 Task: Open Card Card0000000199 in Board Board0000000050 in Workspace WS0000000017 in Trello. Add Member carxxstreet791@gmail.com to Card Card0000000199 in Board Board0000000050 in Workspace WS0000000017 in Trello. Add Orange Label titled Label0000000199 to Card Card0000000199 in Board Board0000000050 in Workspace WS0000000017 in Trello. Add Checklist CL0000000199 to Card Card0000000199 in Board Board0000000050 in Workspace WS0000000017 in Trello. Add Dates with Start Date as Oct 01 2023 and Due Date as Oct 31 2023 to Card Card0000000199 in Board Board0000000050 in Workspace WS0000000017 in Trello
Action: Mouse moved to (383, 534)
Screenshot: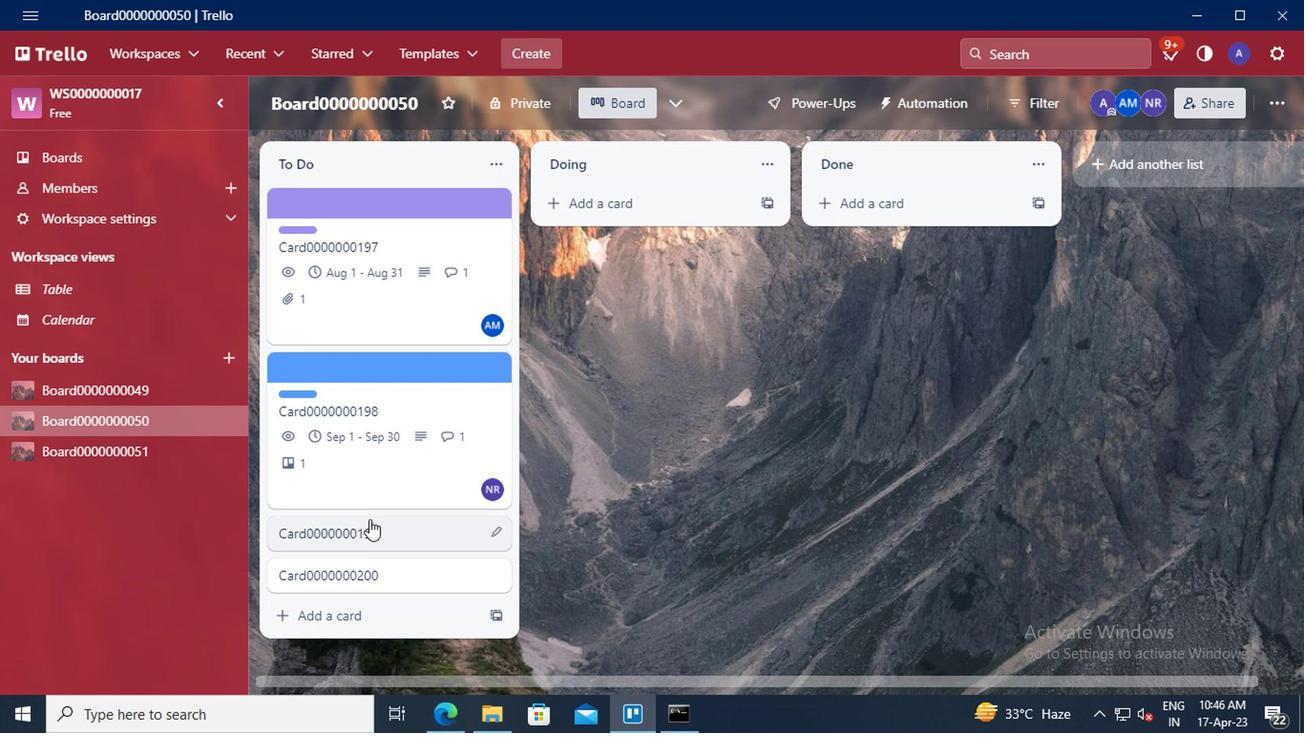 
Action: Mouse pressed left at (383, 534)
Screenshot: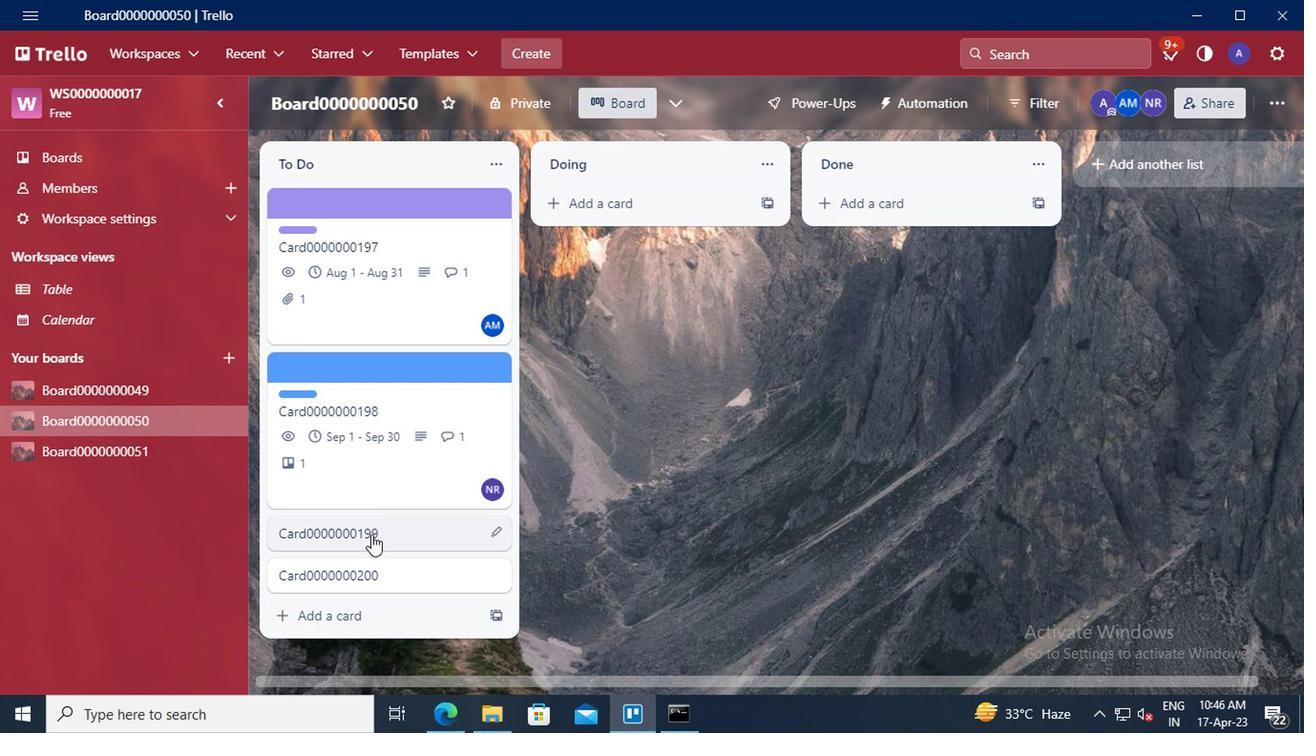 
Action: Mouse moved to (881, 255)
Screenshot: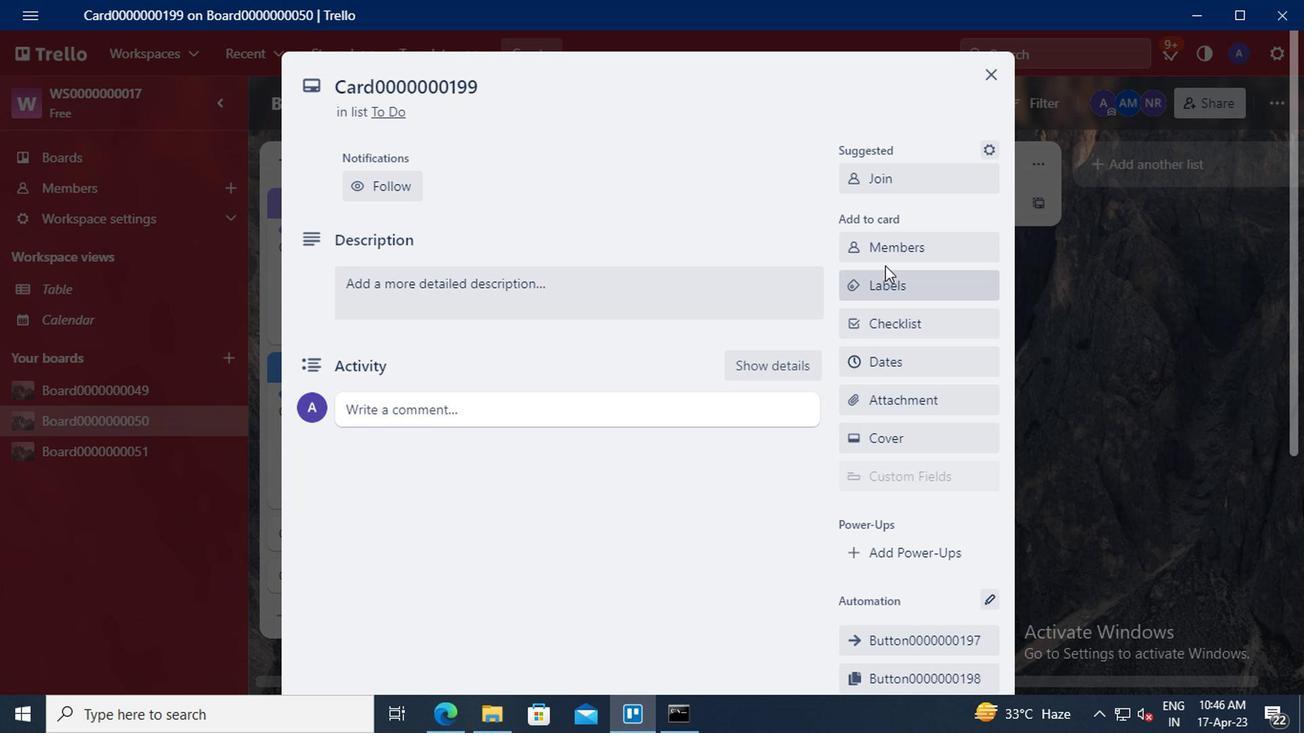 
Action: Mouse pressed left at (881, 255)
Screenshot: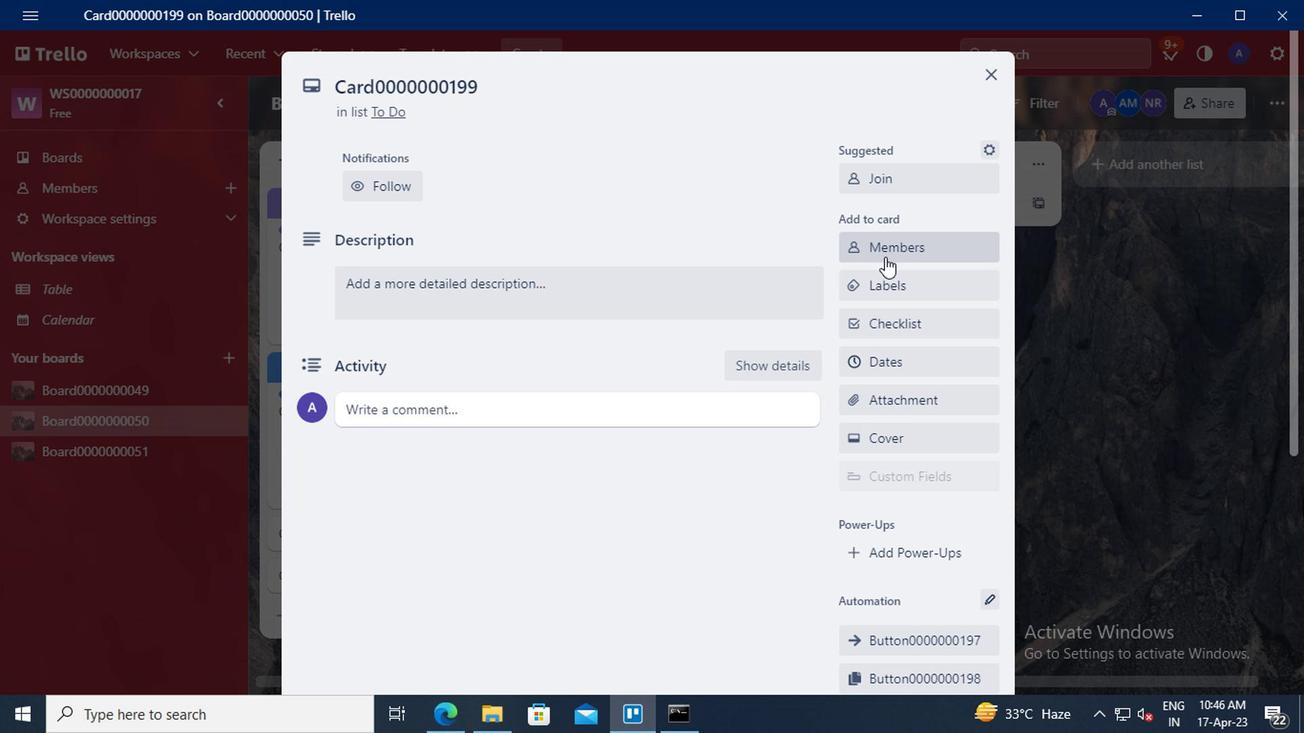
Action: Mouse moved to (899, 328)
Screenshot: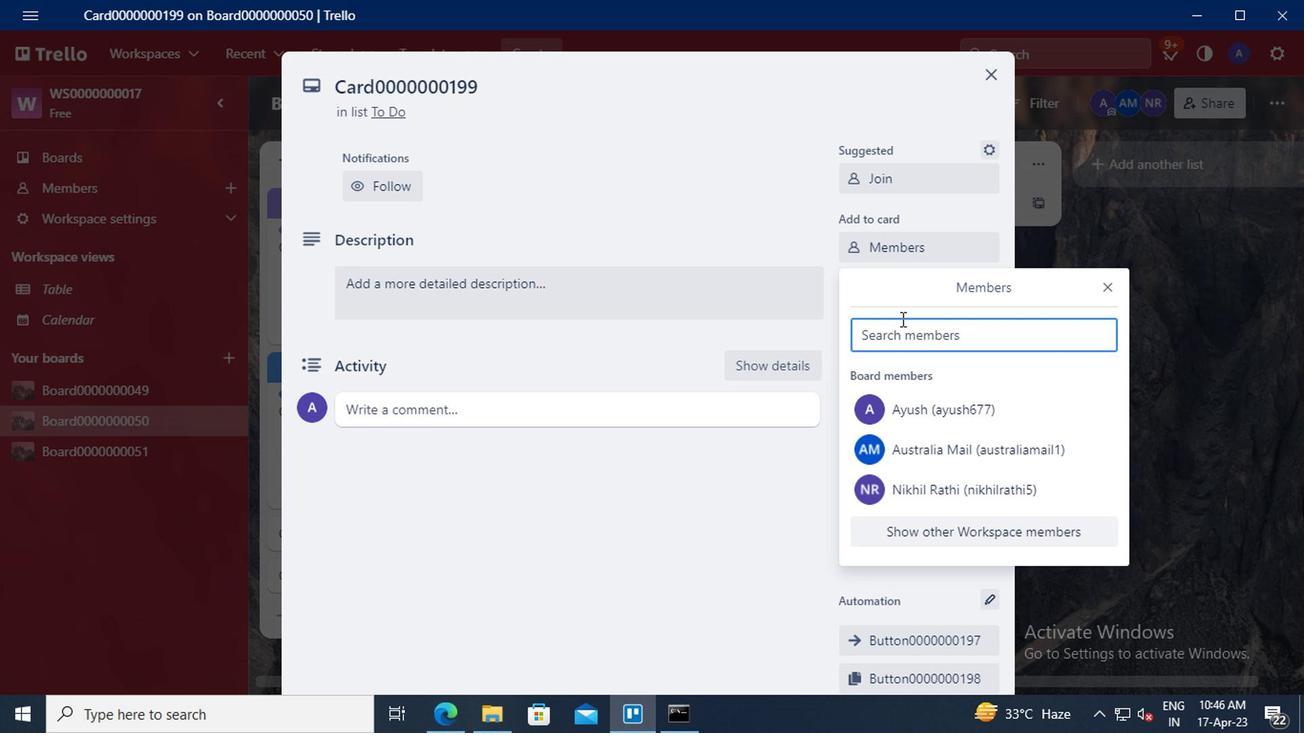 
Action: Mouse pressed left at (899, 328)
Screenshot: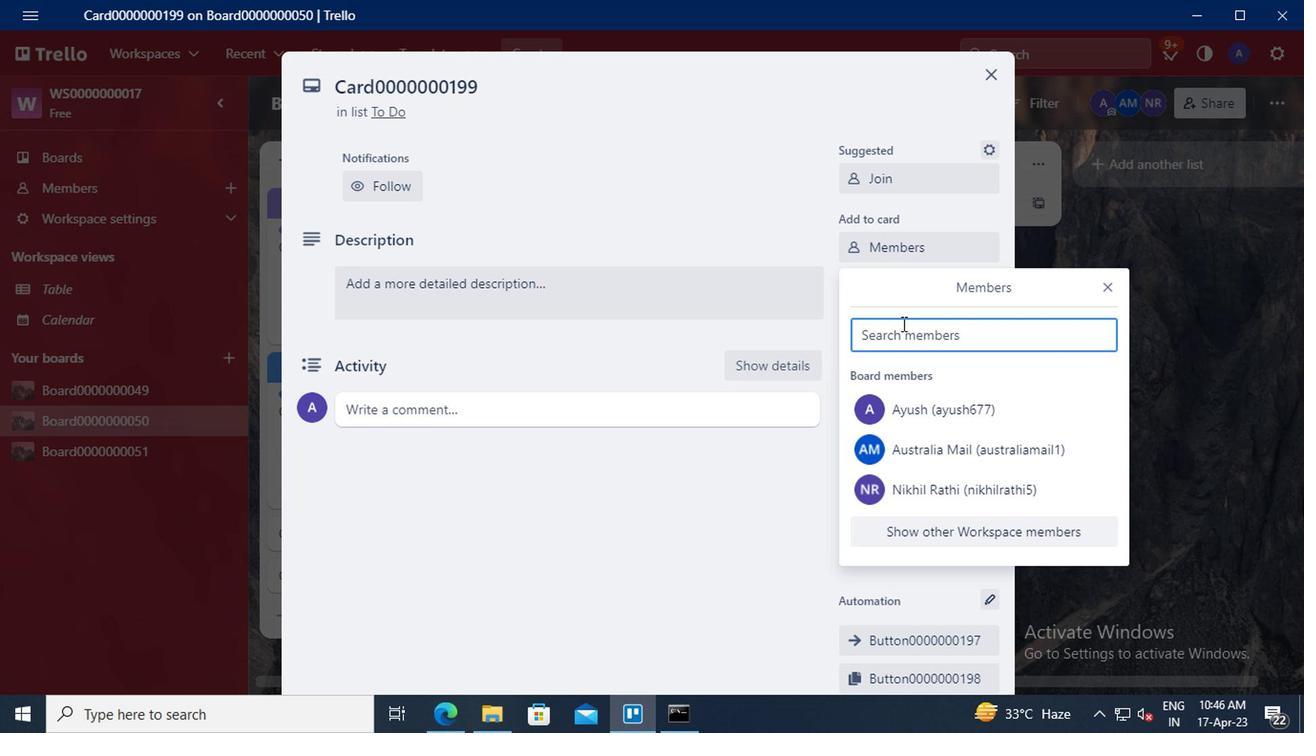 
Action: Key pressed <Key.shift>CARXX
Screenshot: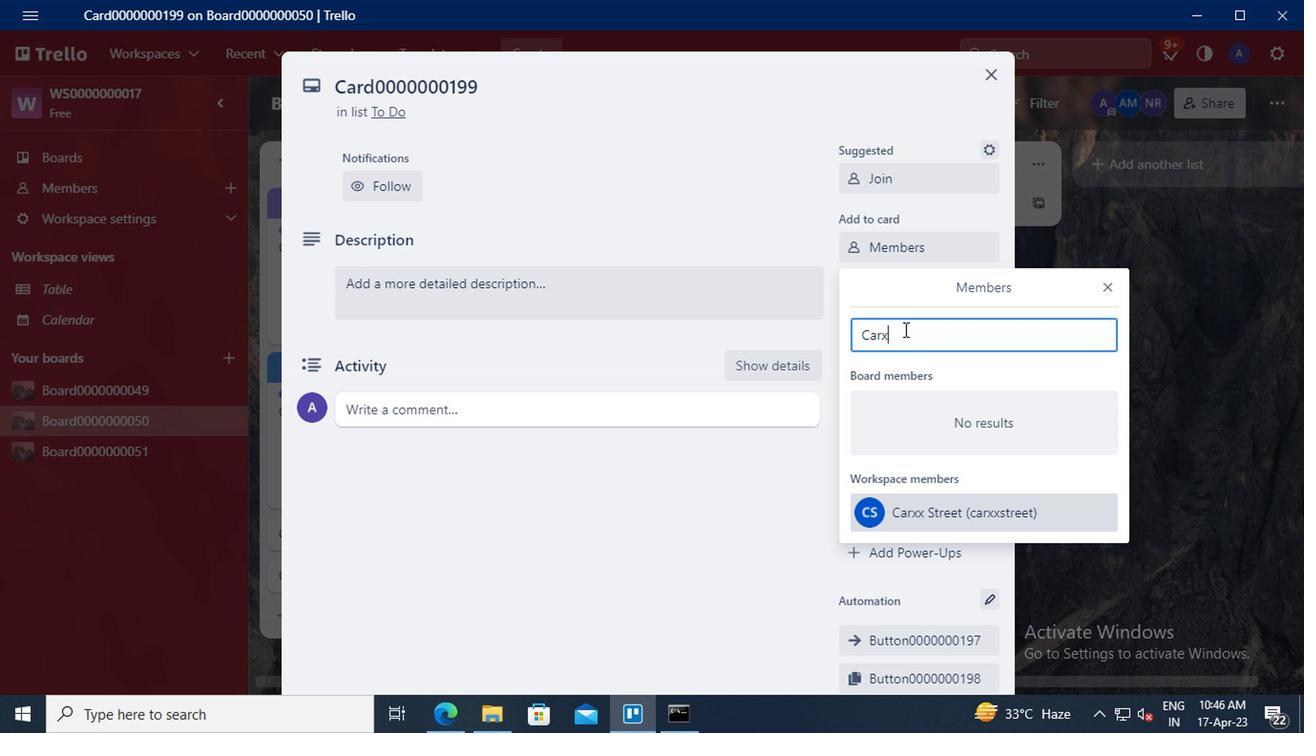 
Action: Mouse moved to (889, 505)
Screenshot: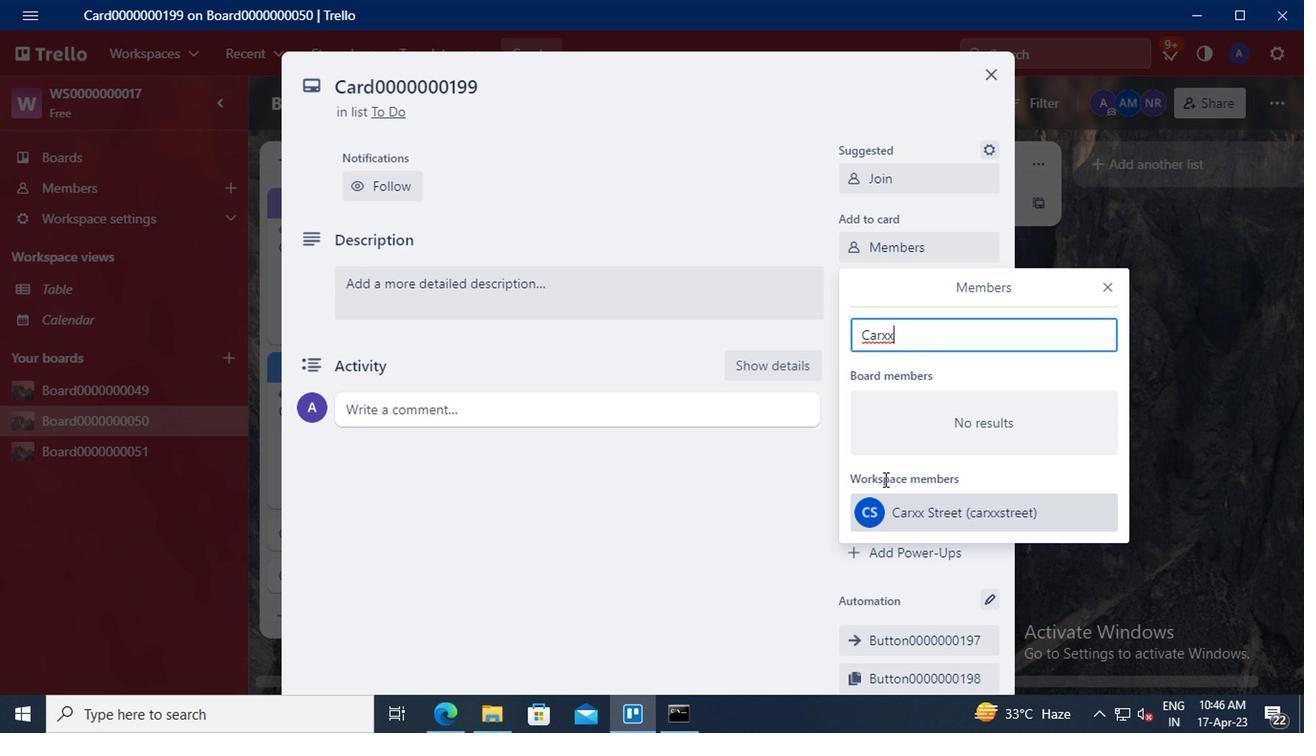 
Action: Mouse pressed left at (889, 505)
Screenshot: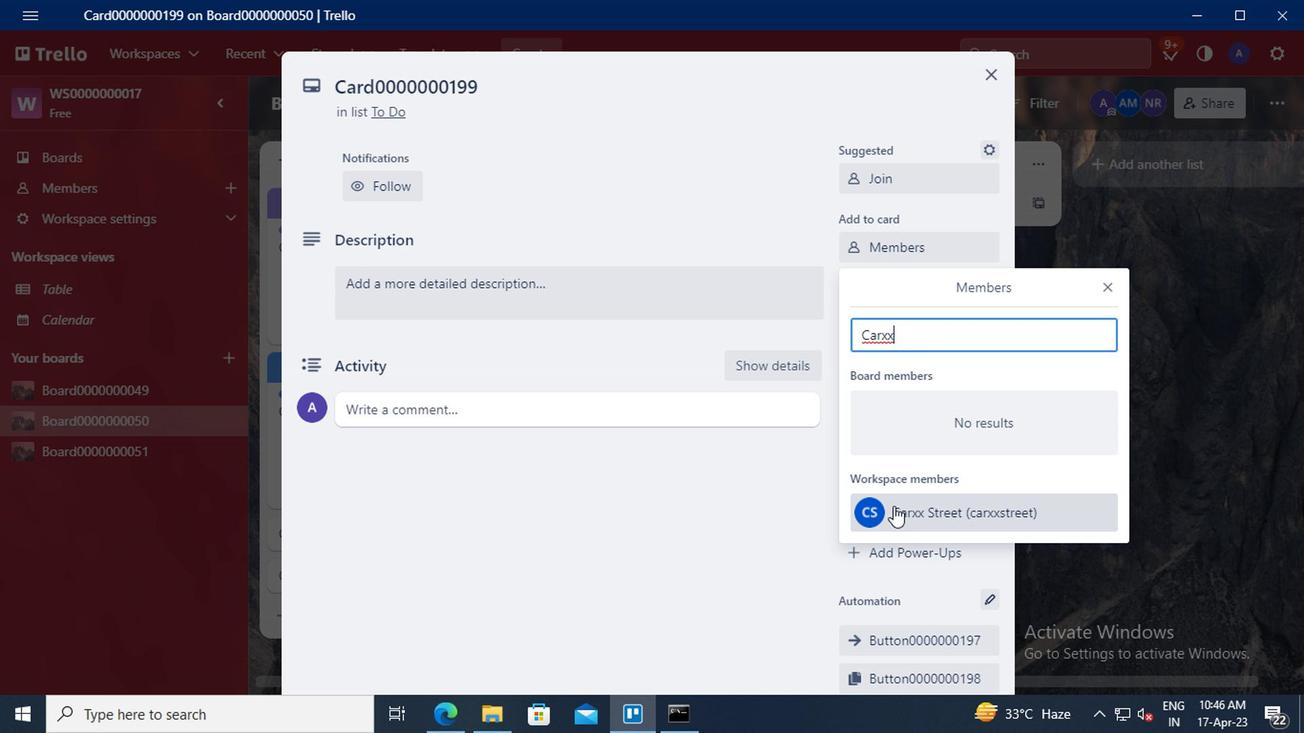 
Action: Mouse moved to (1097, 285)
Screenshot: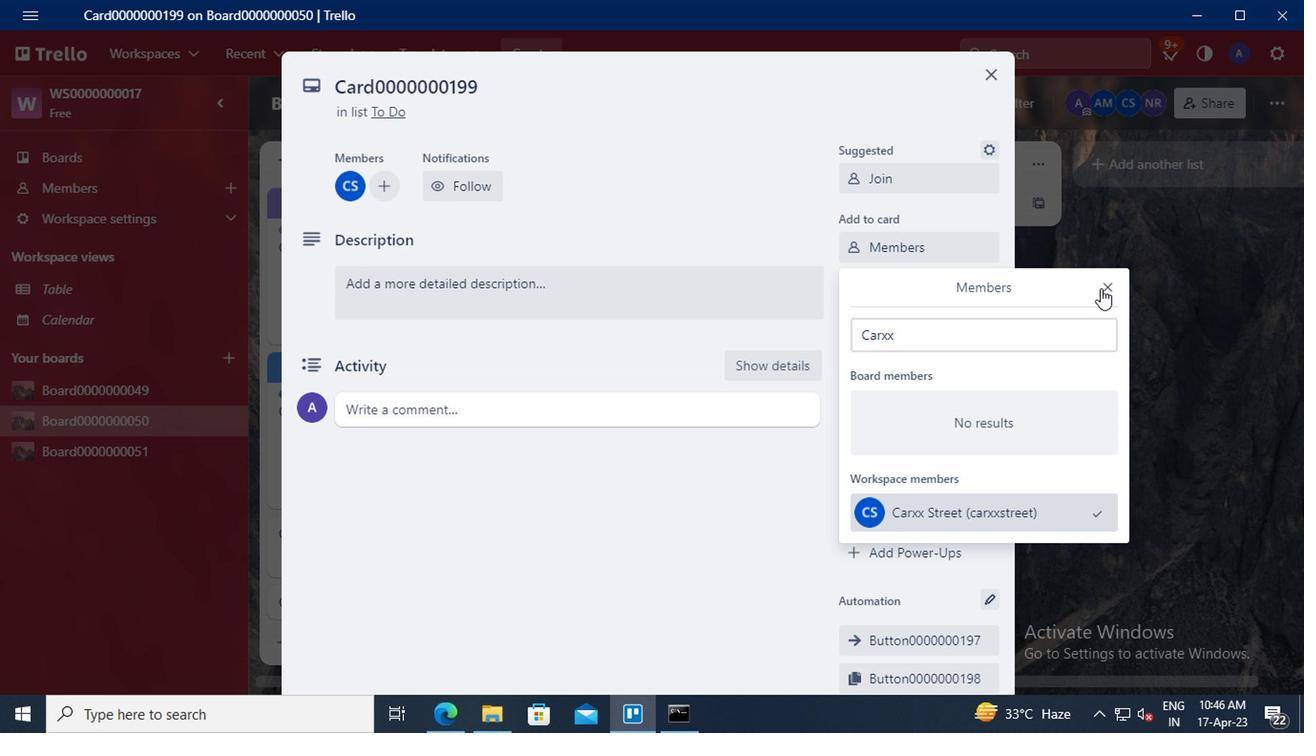 
Action: Mouse pressed left at (1097, 285)
Screenshot: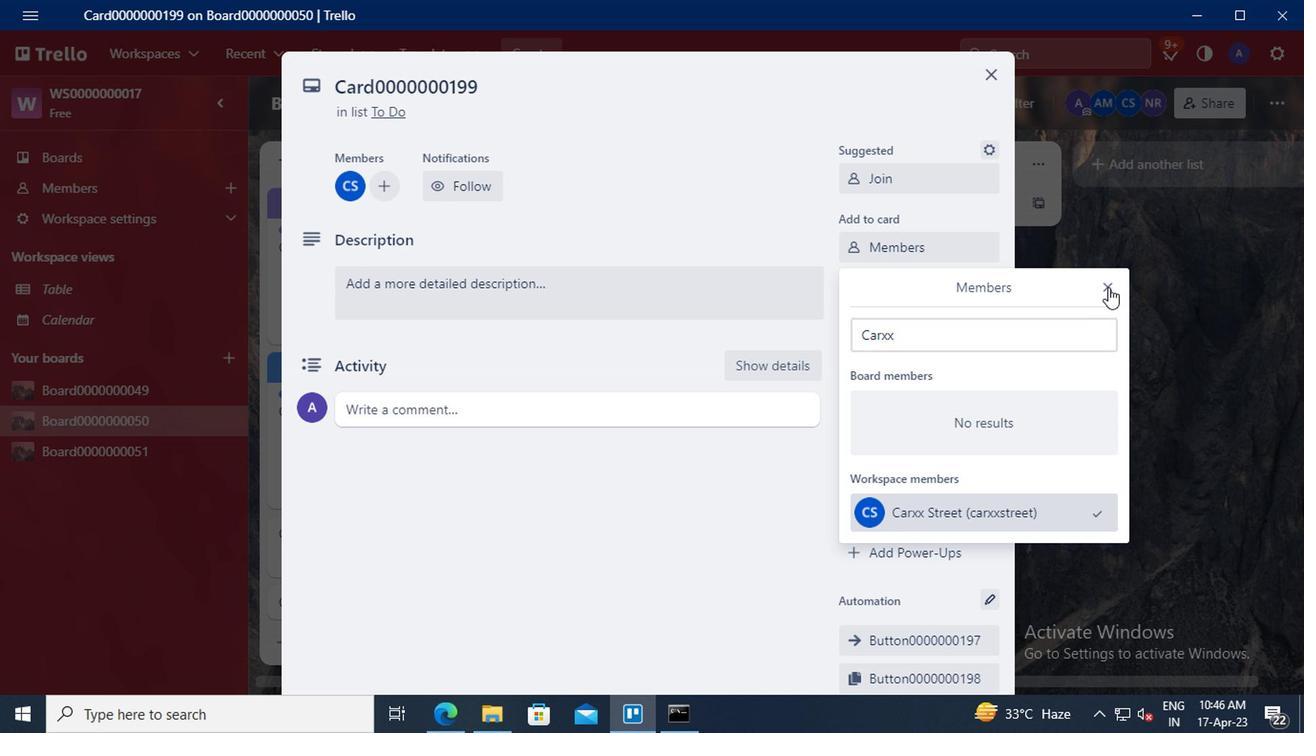 
Action: Mouse moved to (906, 290)
Screenshot: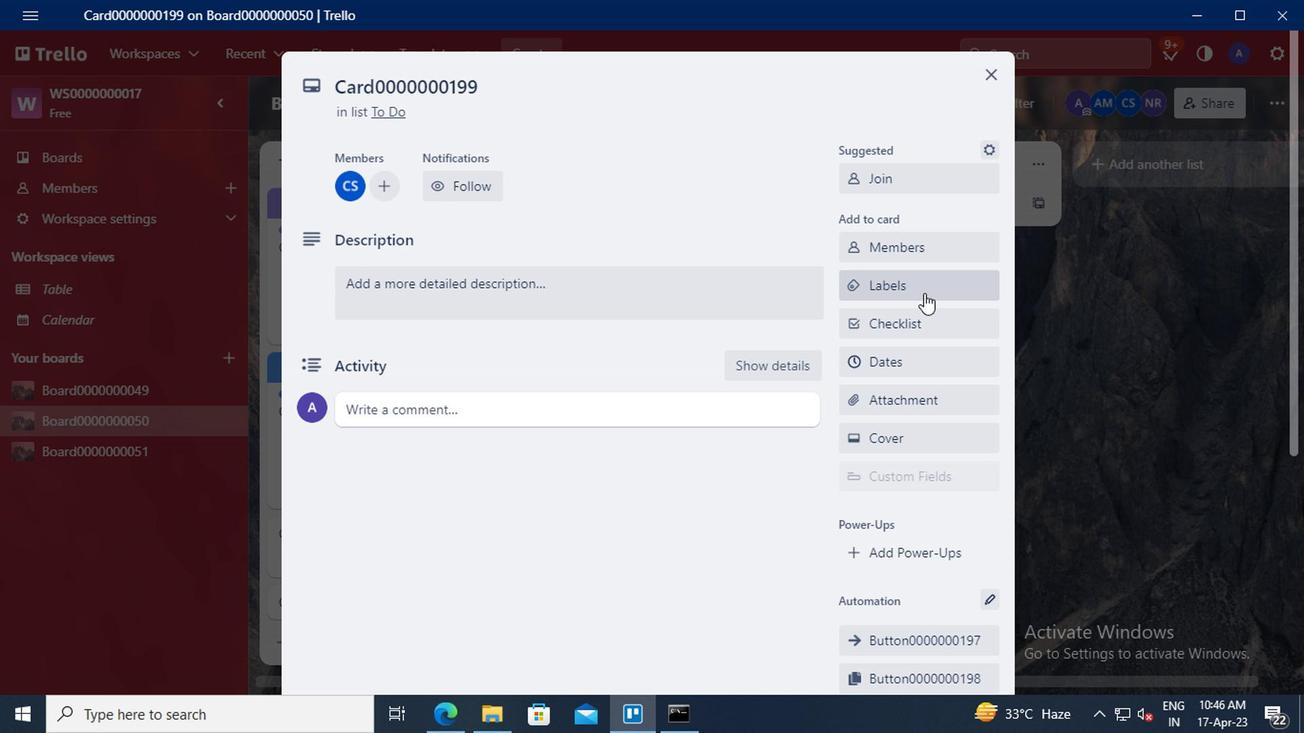 
Action: Mouse pressed left at (906, 290)
Screenshot: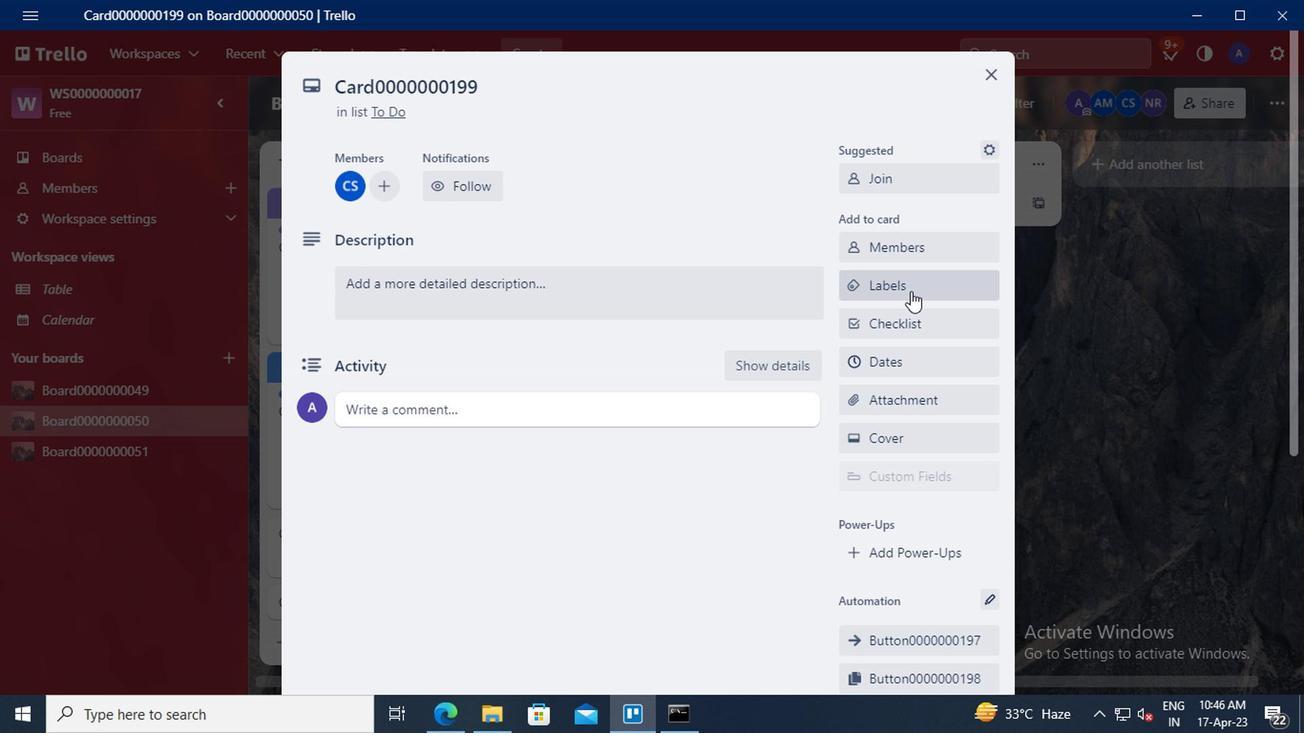 
Action: Mouse moved to (959, 497)
Screenshot: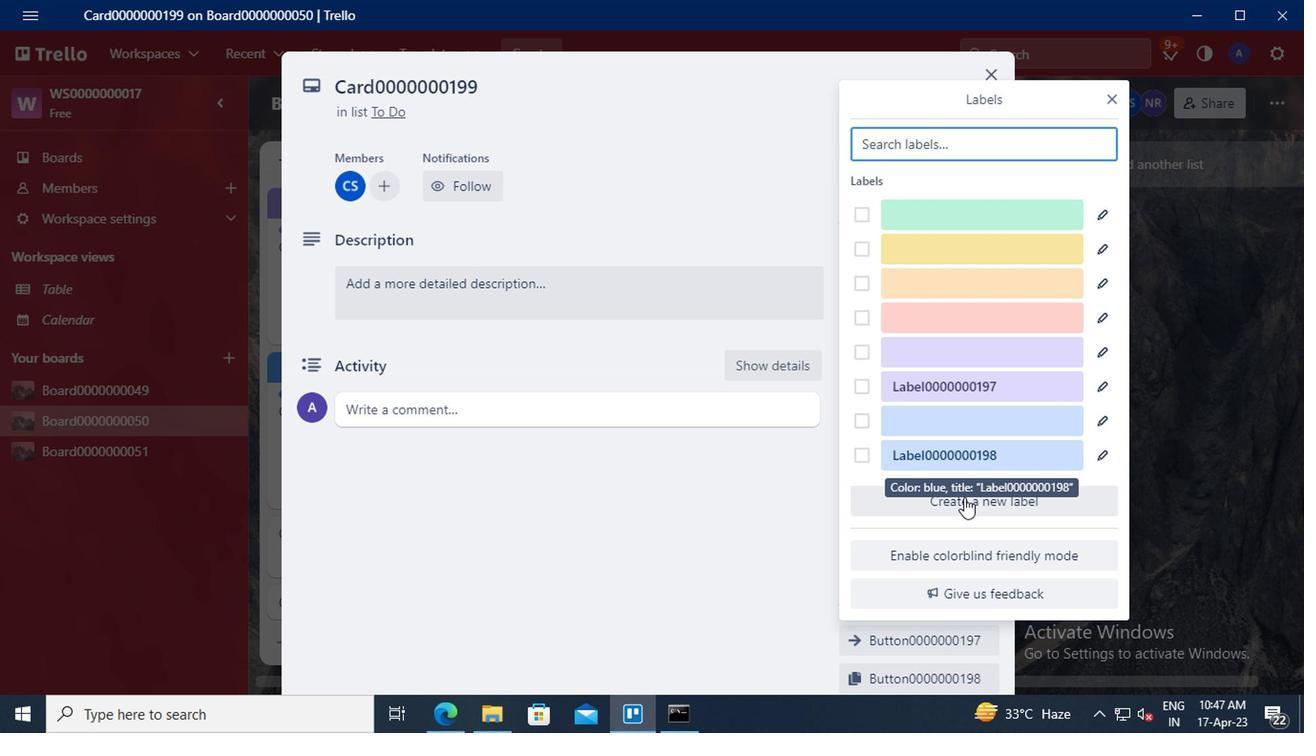 
Action: Mouse pressed left at (959, 497)
Screenshot: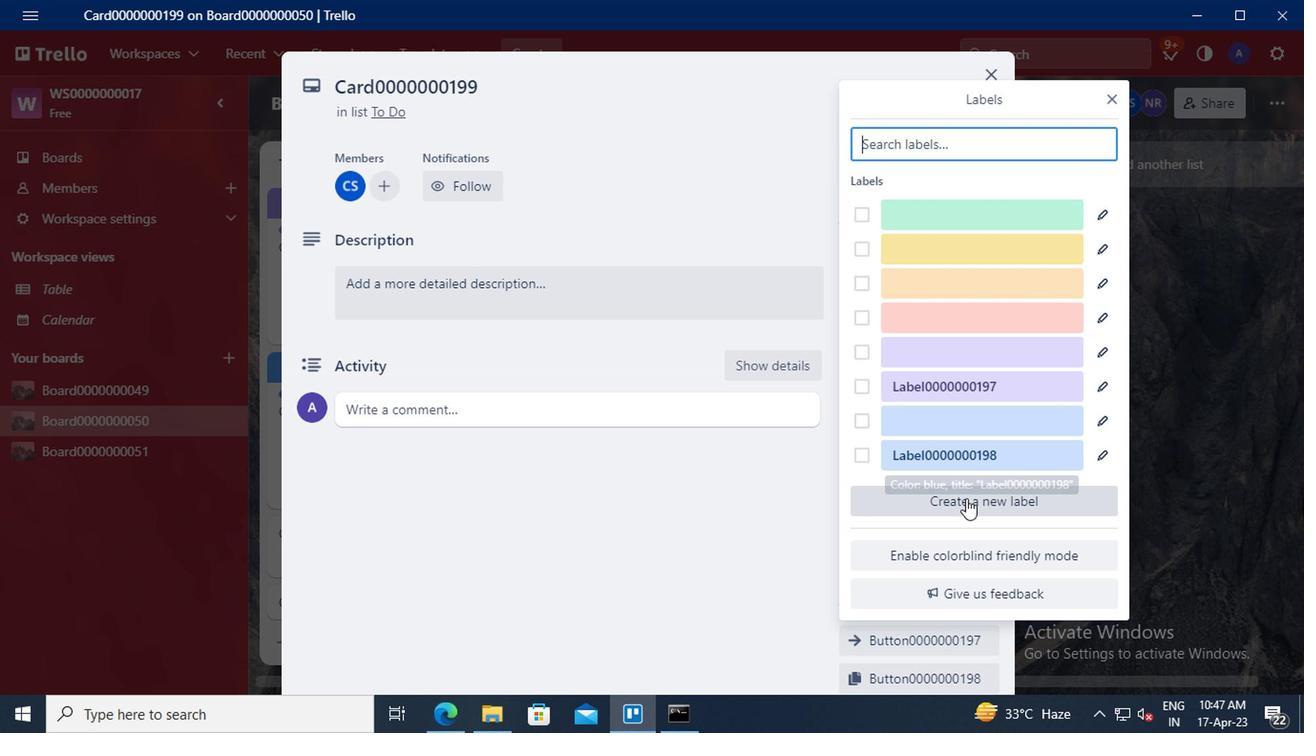 
Action: Mouse moved to (907, 274)
Screenshot: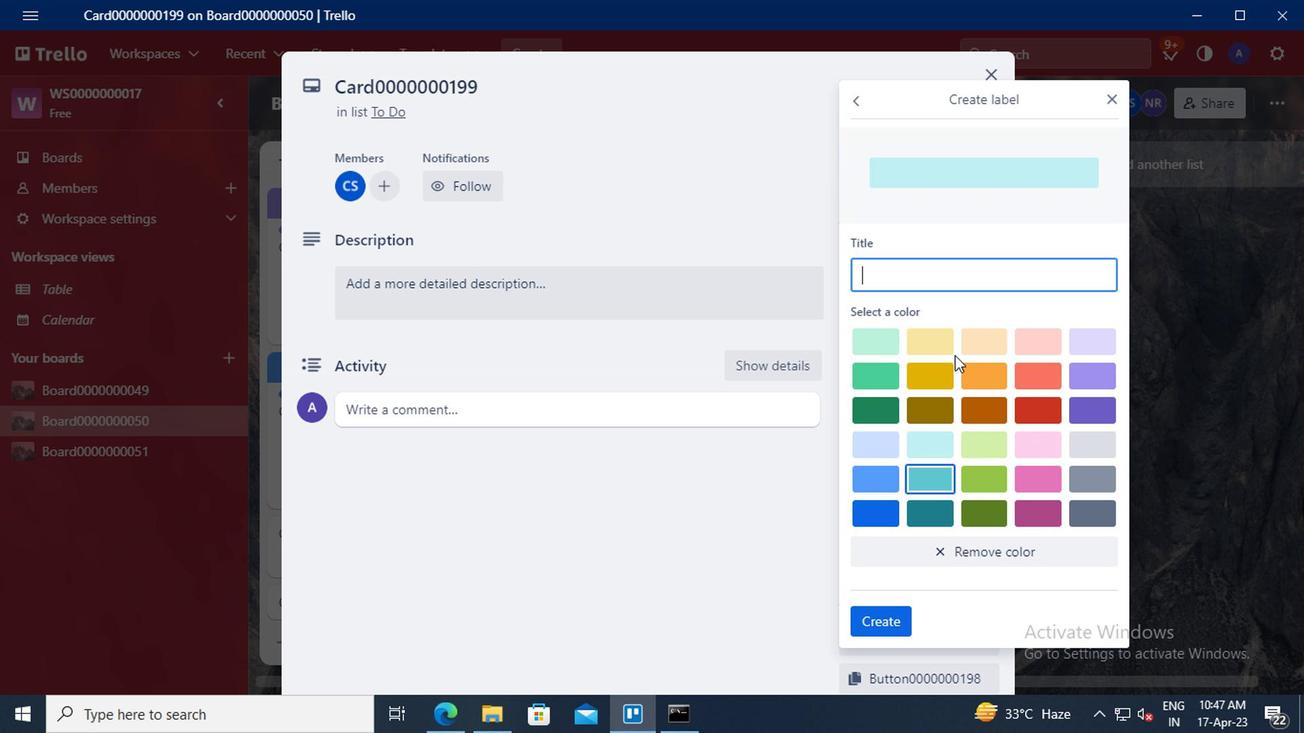 
Action: Mouse pressed left at (907, 274)
Screenshot: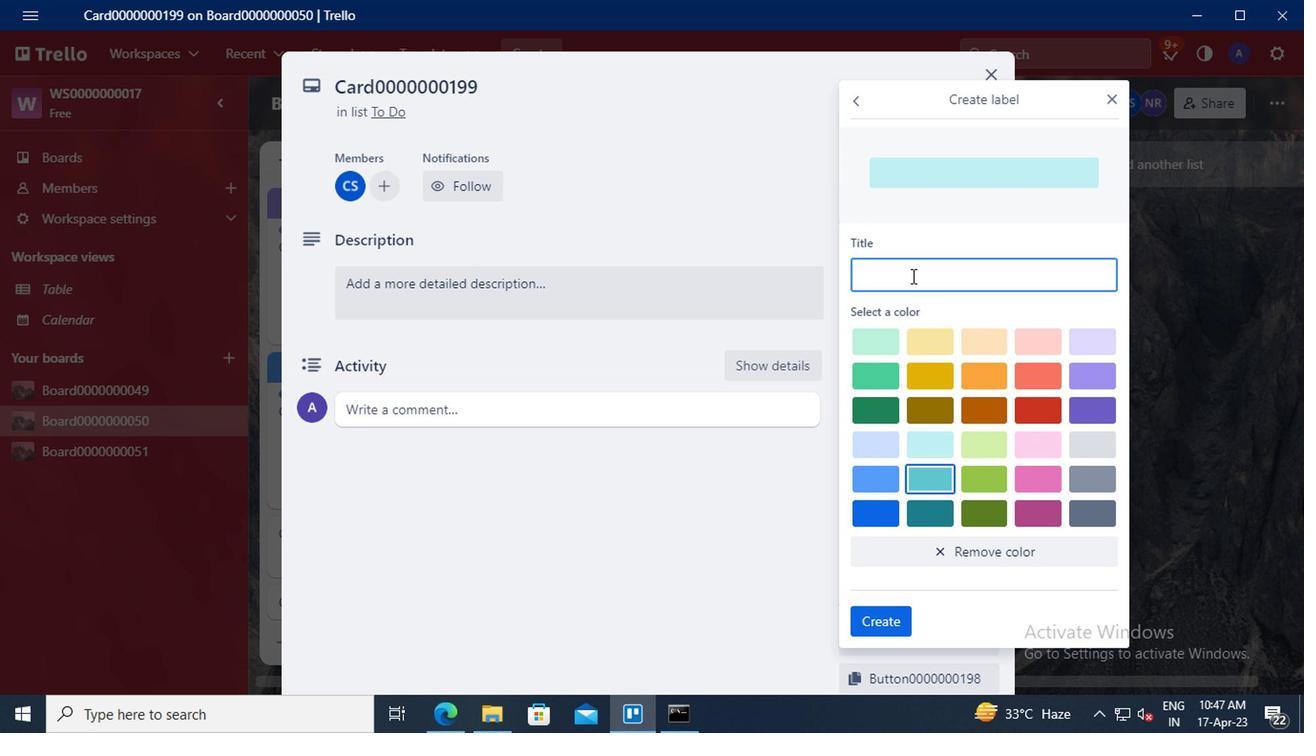 
Action: Key pressed <Key.shift>LABEL0000000199
Screenshot: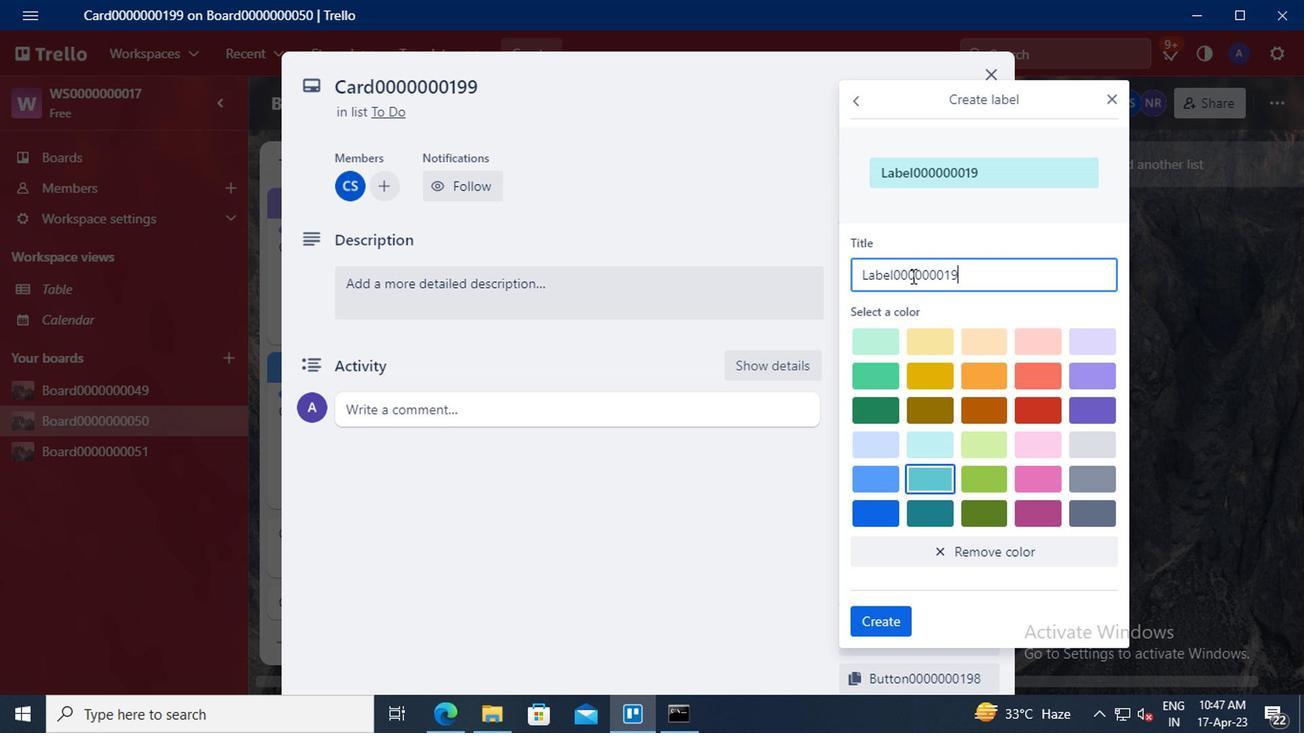 
Action: Mouse moved to (973, 369)
Screenshot: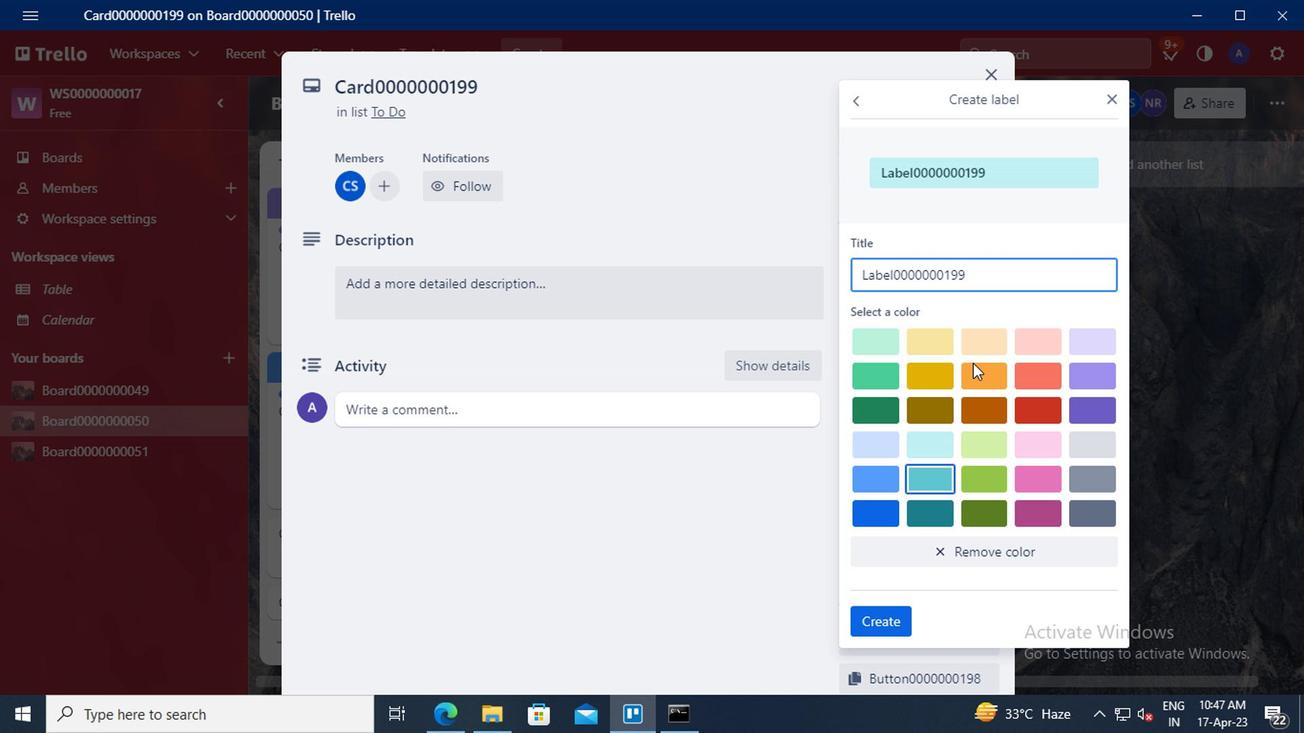 
Action: Mouse pressed left at (973, 369)
Screenshot: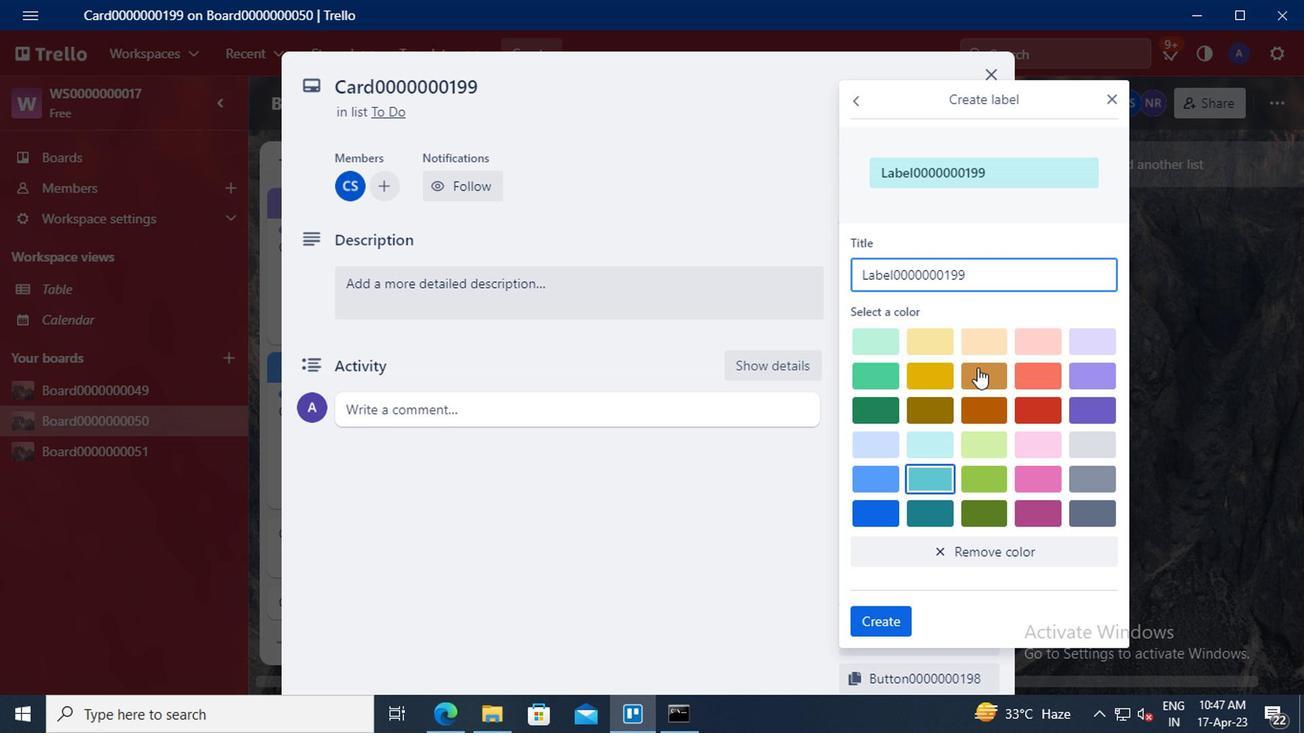 
Action: Mouse moved to (892, 616)
Screenshot: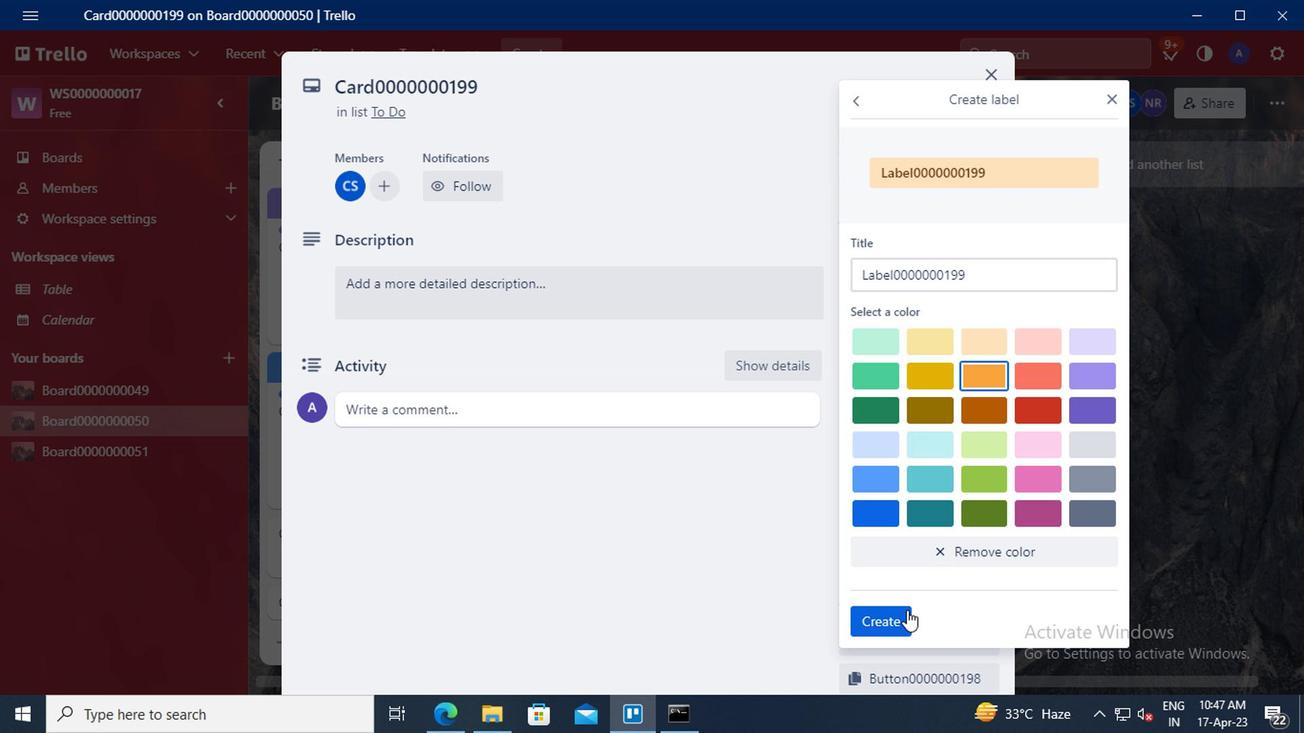 
Action: Mouse pressed left at (892, 616)
Screenshot: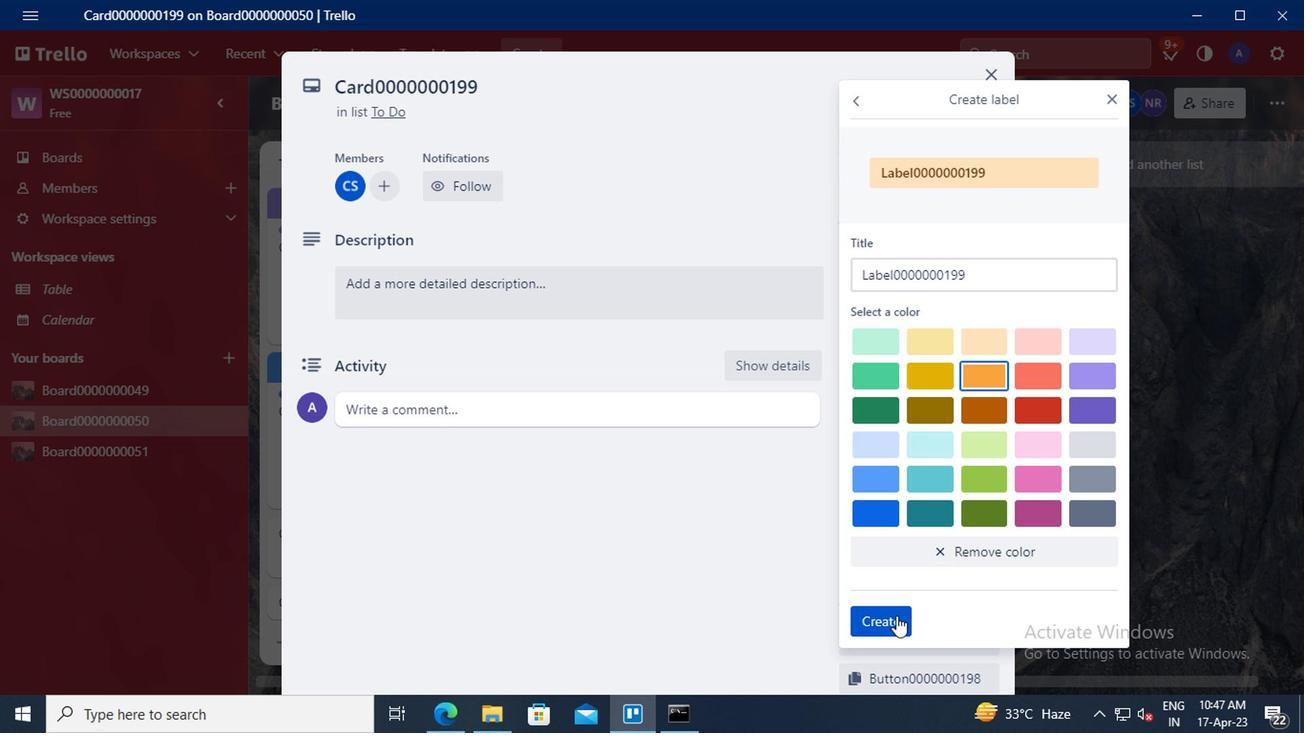 
Action: Mouse moved to (1102, 97)
Screenshot: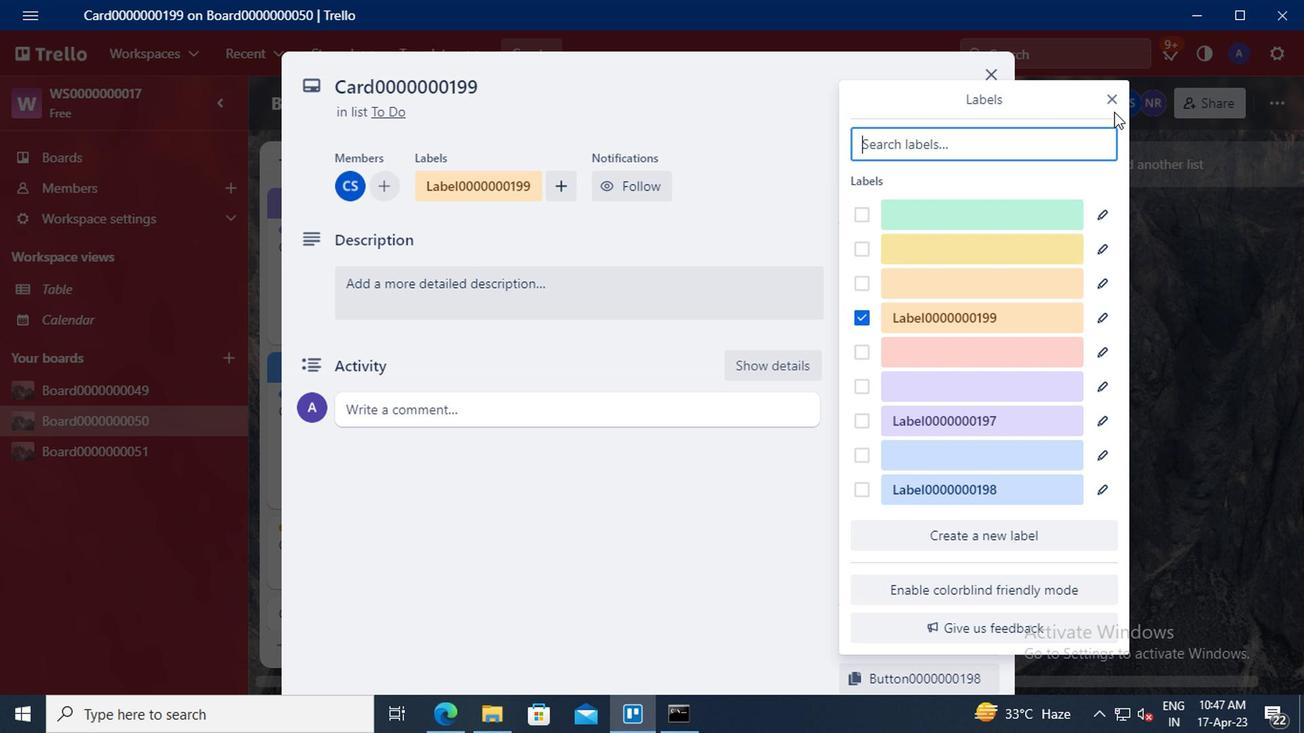 
Action: Mouse pressed left at (1102, 97)
Screenshot: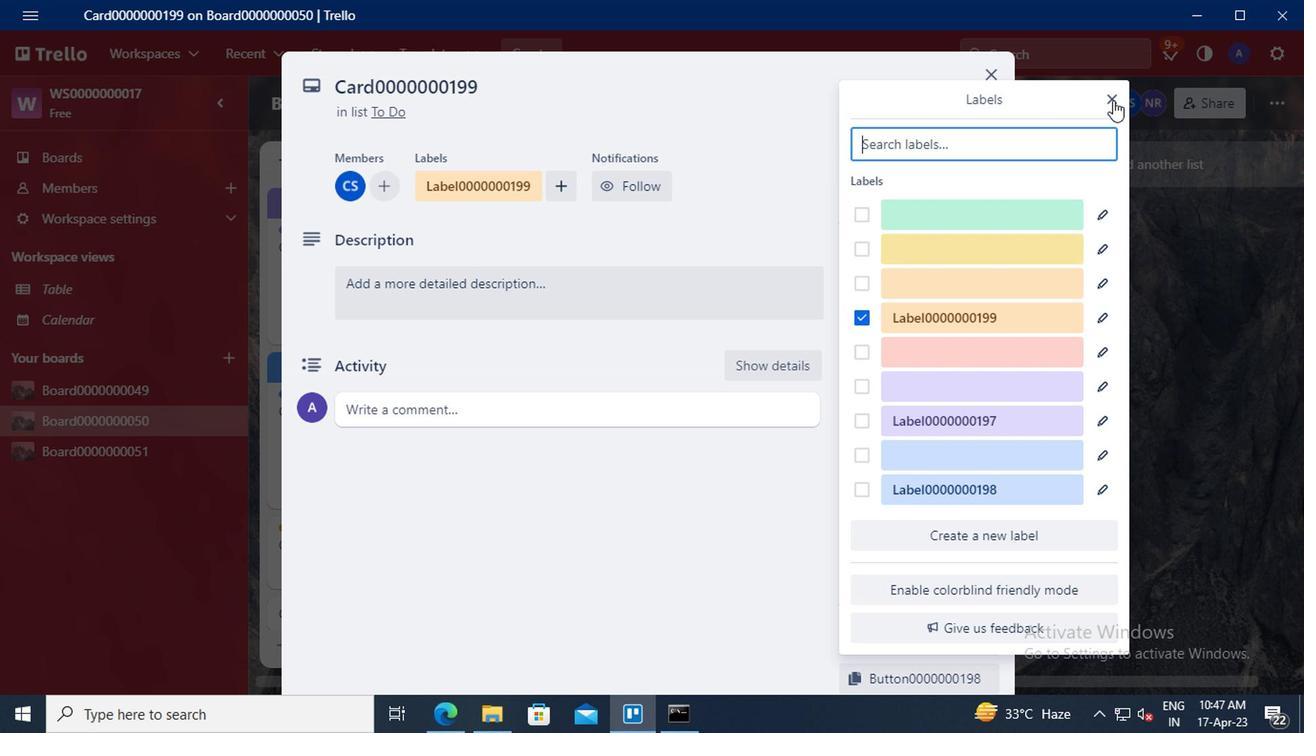 
Action: Mouse moved to (936, 315)
Screenshot: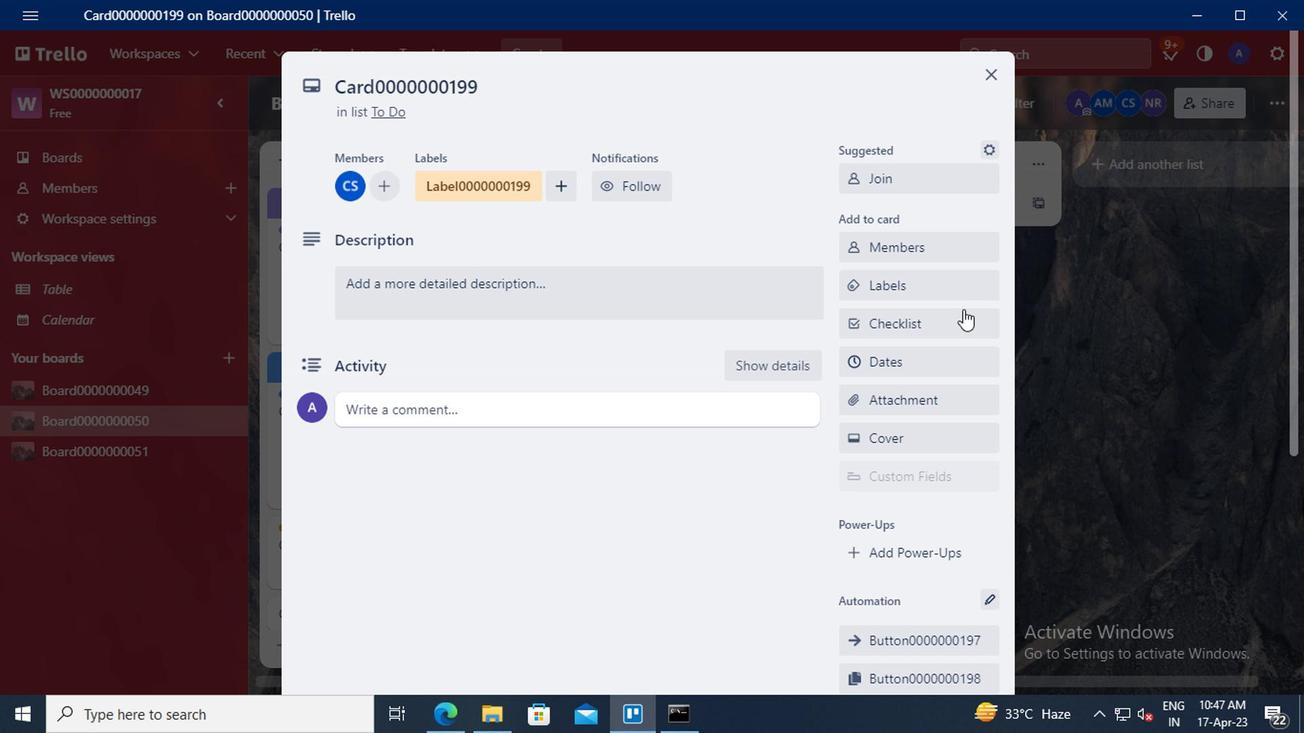 
Action: Mouse pressed left at (936, 315)
Screenshot: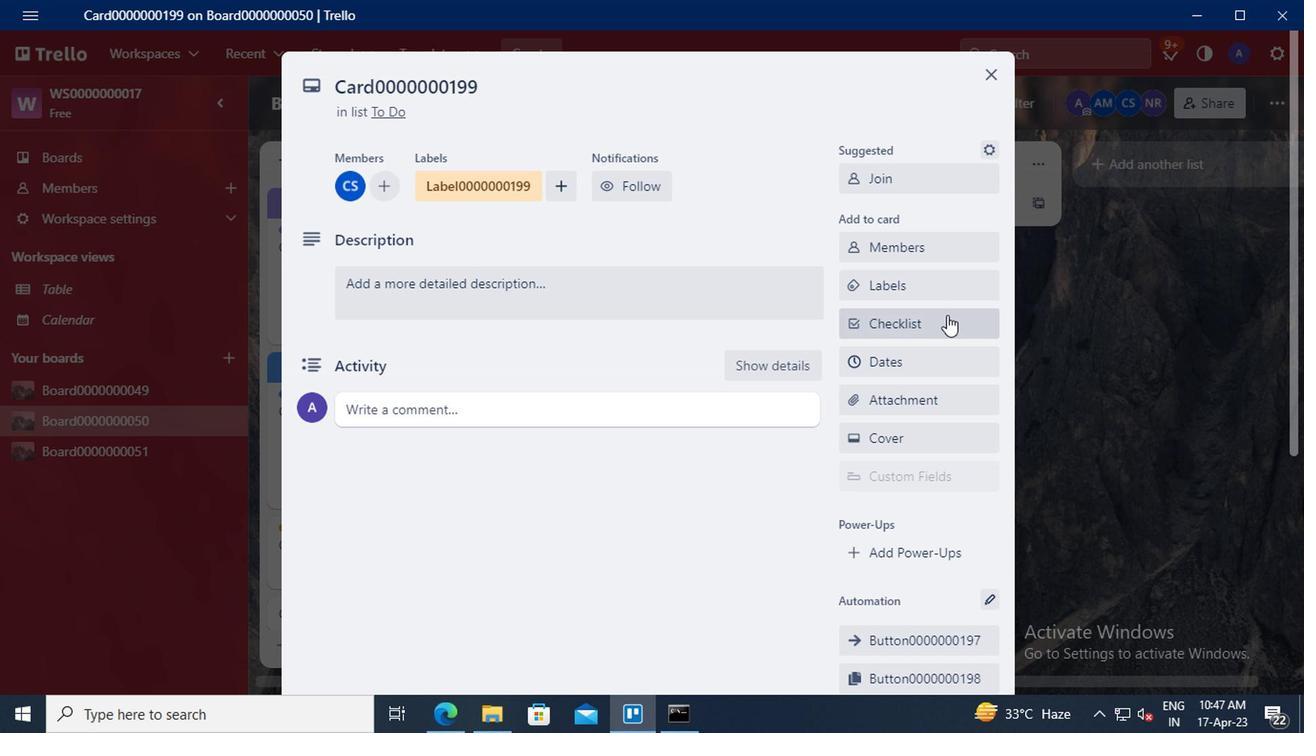 
Action: Key pressed <Key.delete><Key.shift><Key.shift>CL0000000199
Screenshot: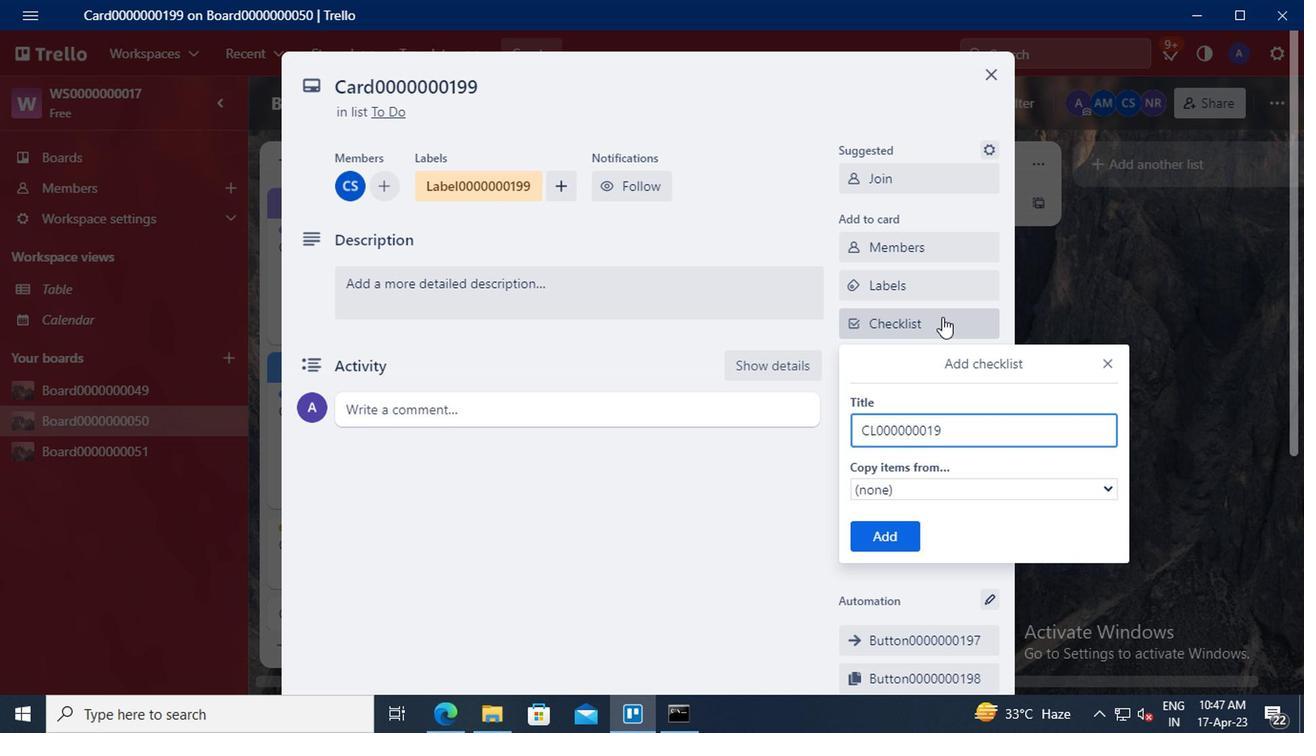 
Action: Mouse moved to (884, 529)
Screenshot: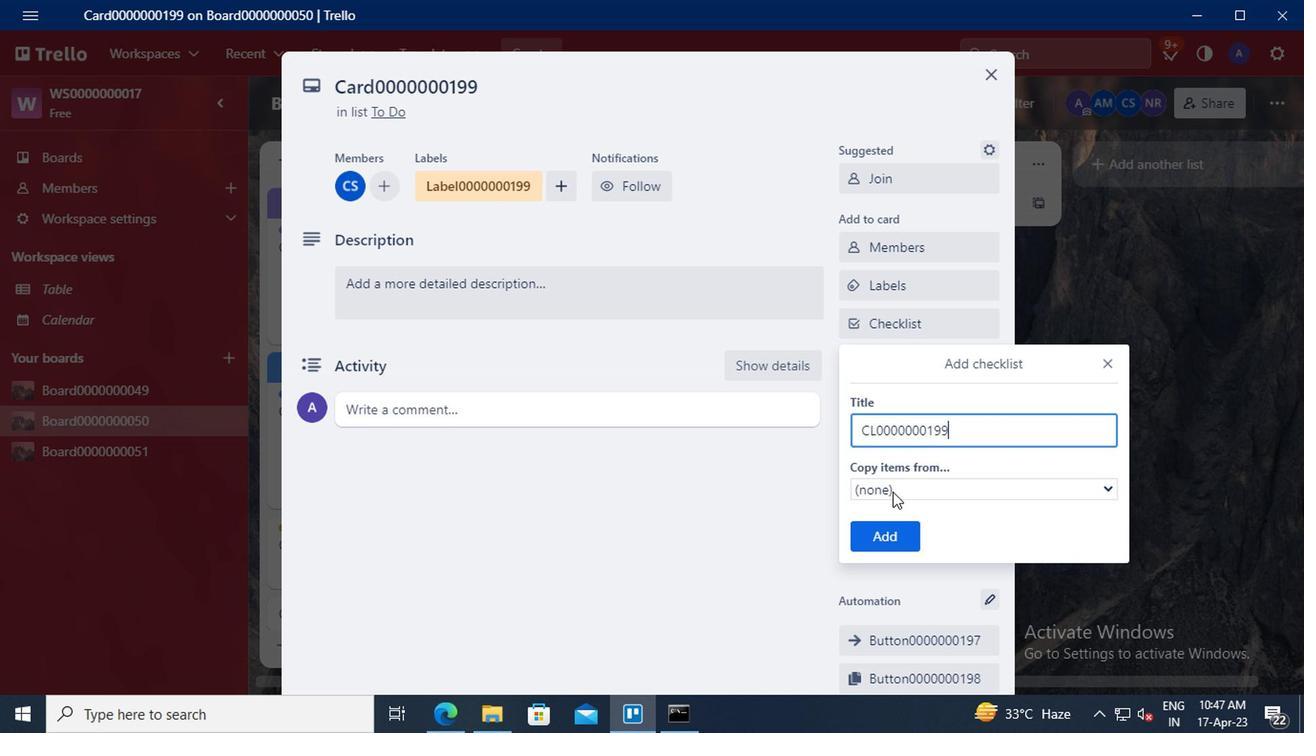 
Action: Mouse pressed left at (884, 529)
Screenshot: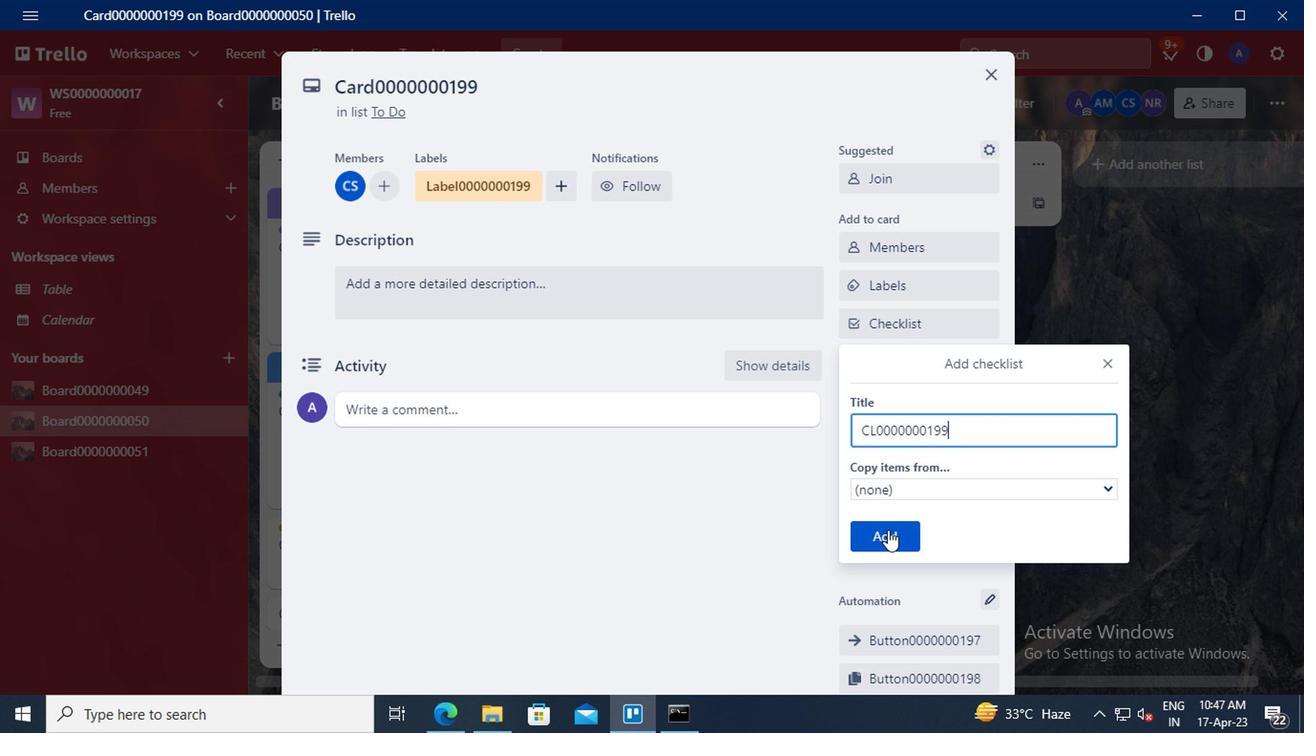 
Action: Mouse moved to (887, 362)
Screenshot: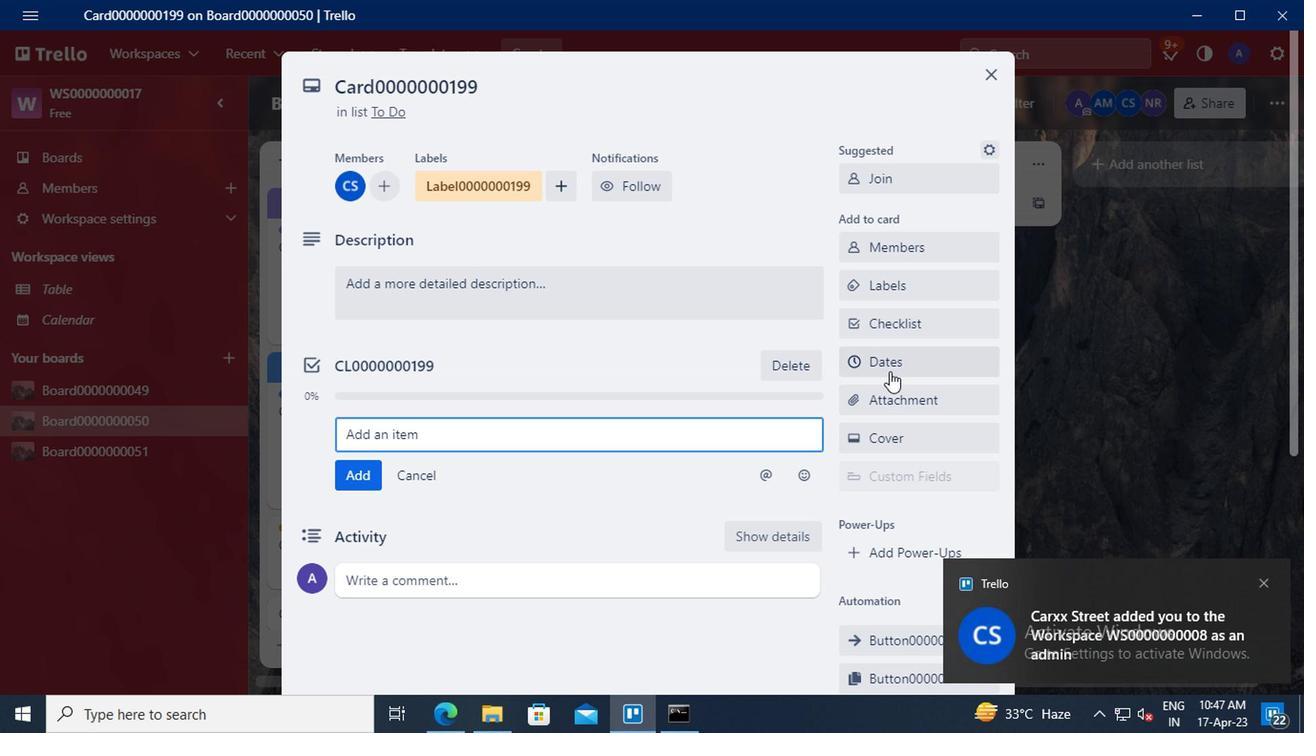 
Action: Mouse pressed left at (887, 362)
Screenshot: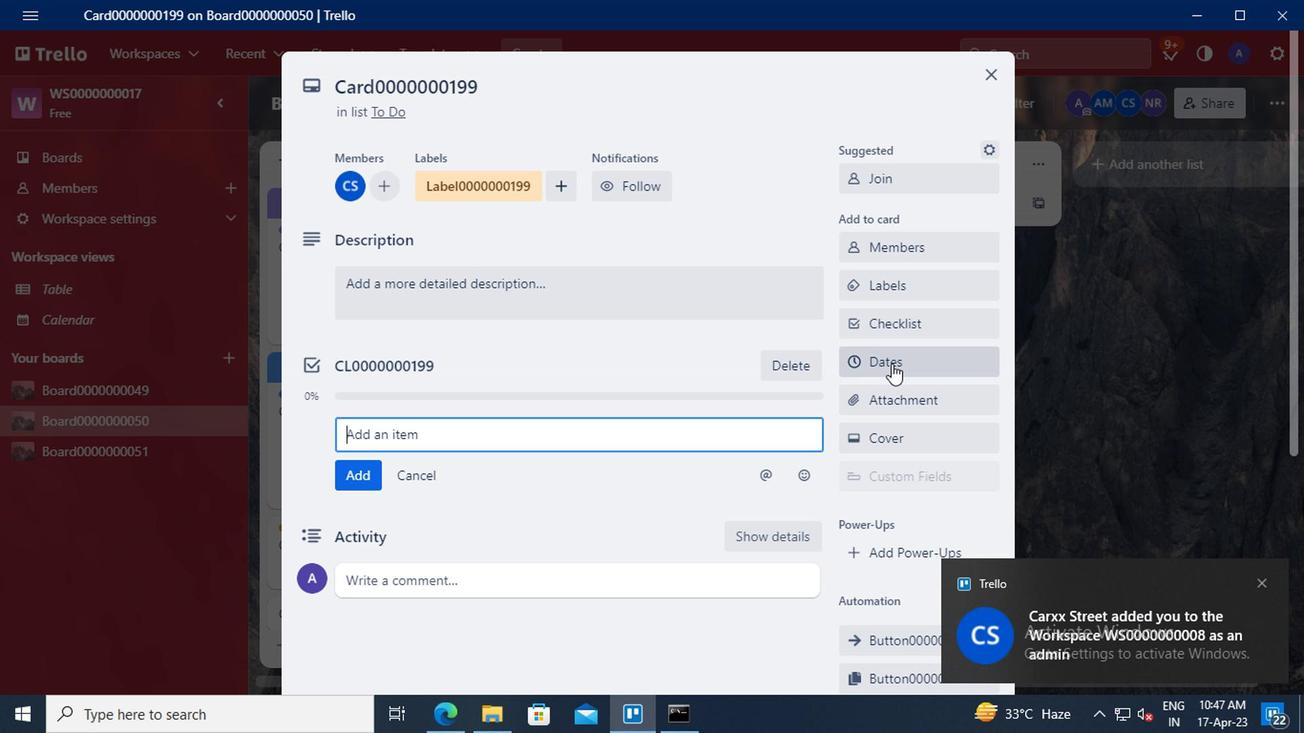
Action: Mouse moved to (855, 440)
Screenshot: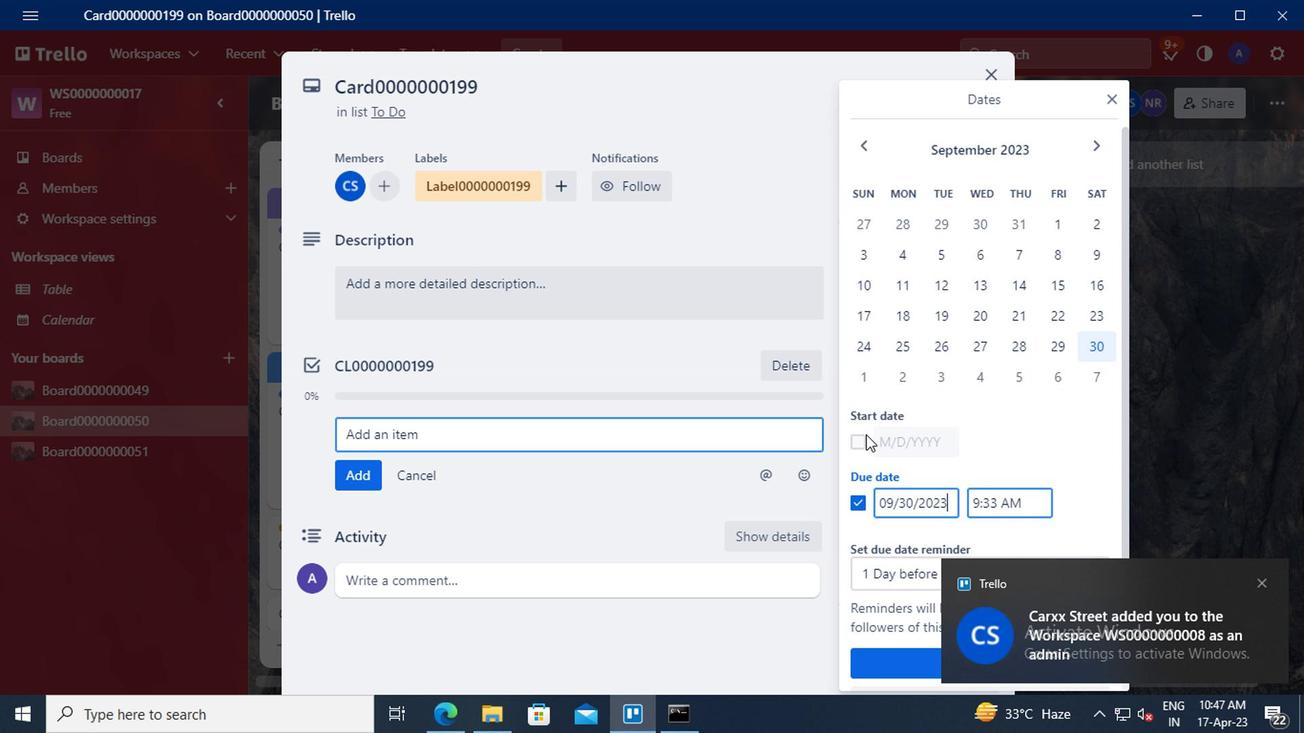 
Action: Mouse pressed left at (855, 440)
Screenshot: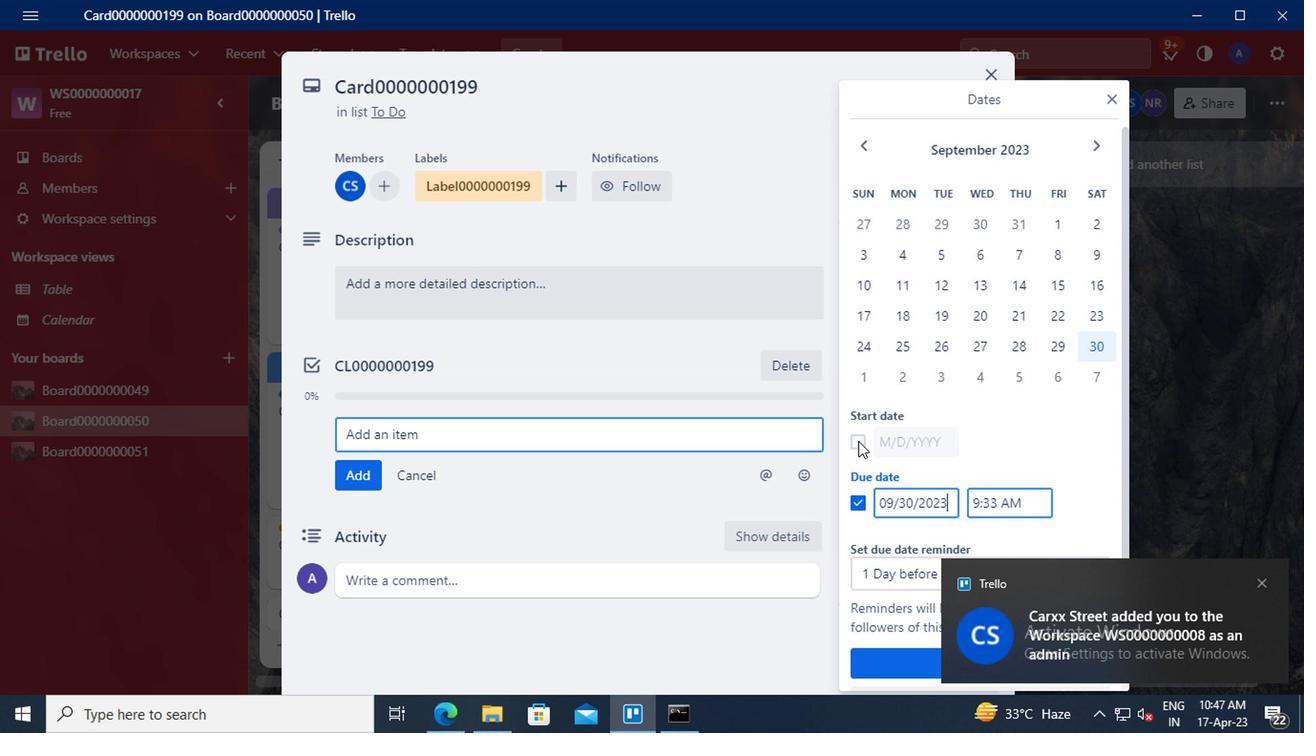 
Action: Mouse moved to (905, 441)
Screenshot: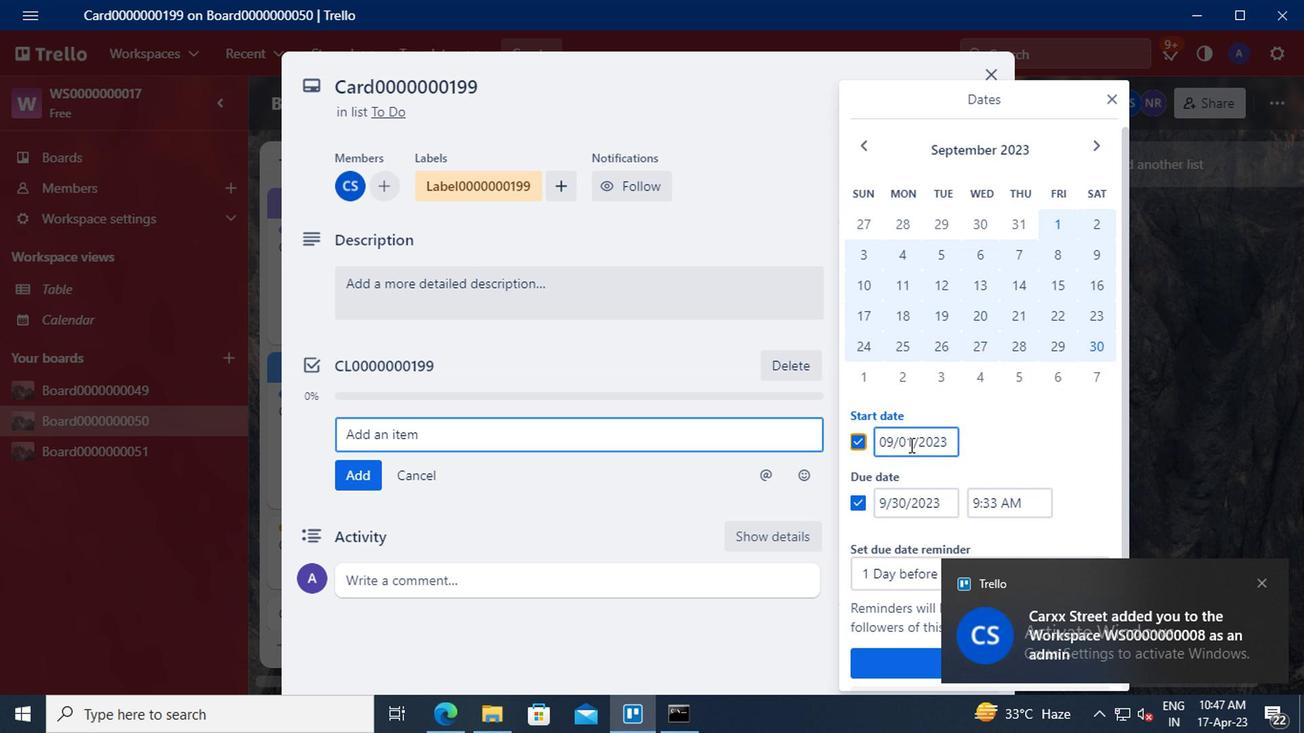 
Action: Mouse pressed left at (905, 441)
Screenshot: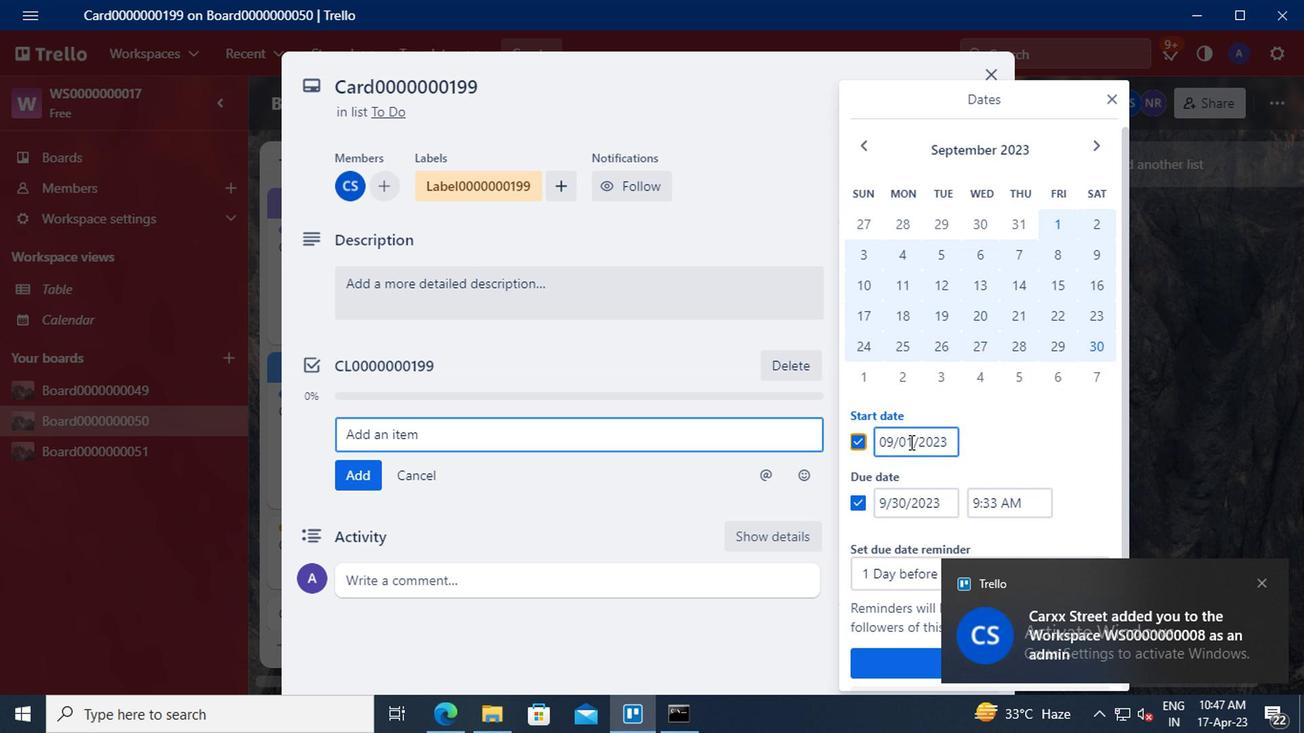 
Action: Mouse moved to (913, 407)
Screenshot: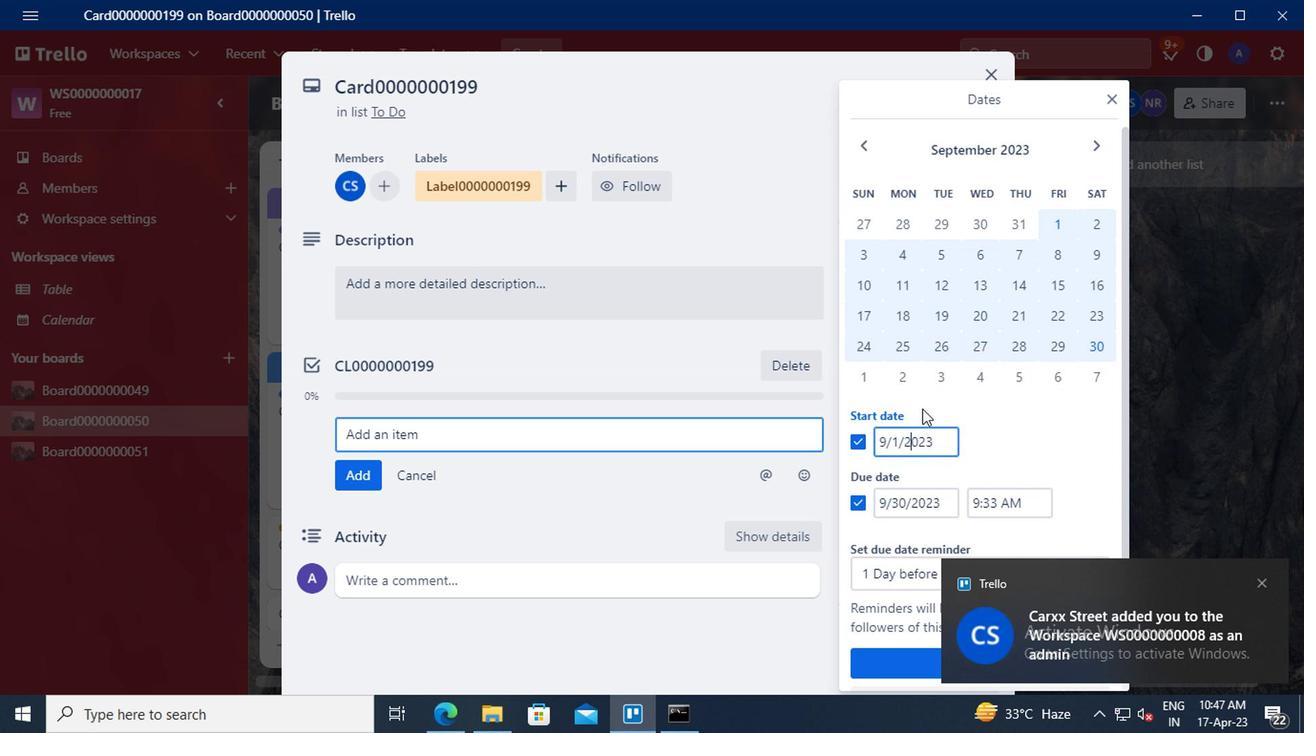 
Action: Key pressed <Key.left><Key.left>
Screenshot: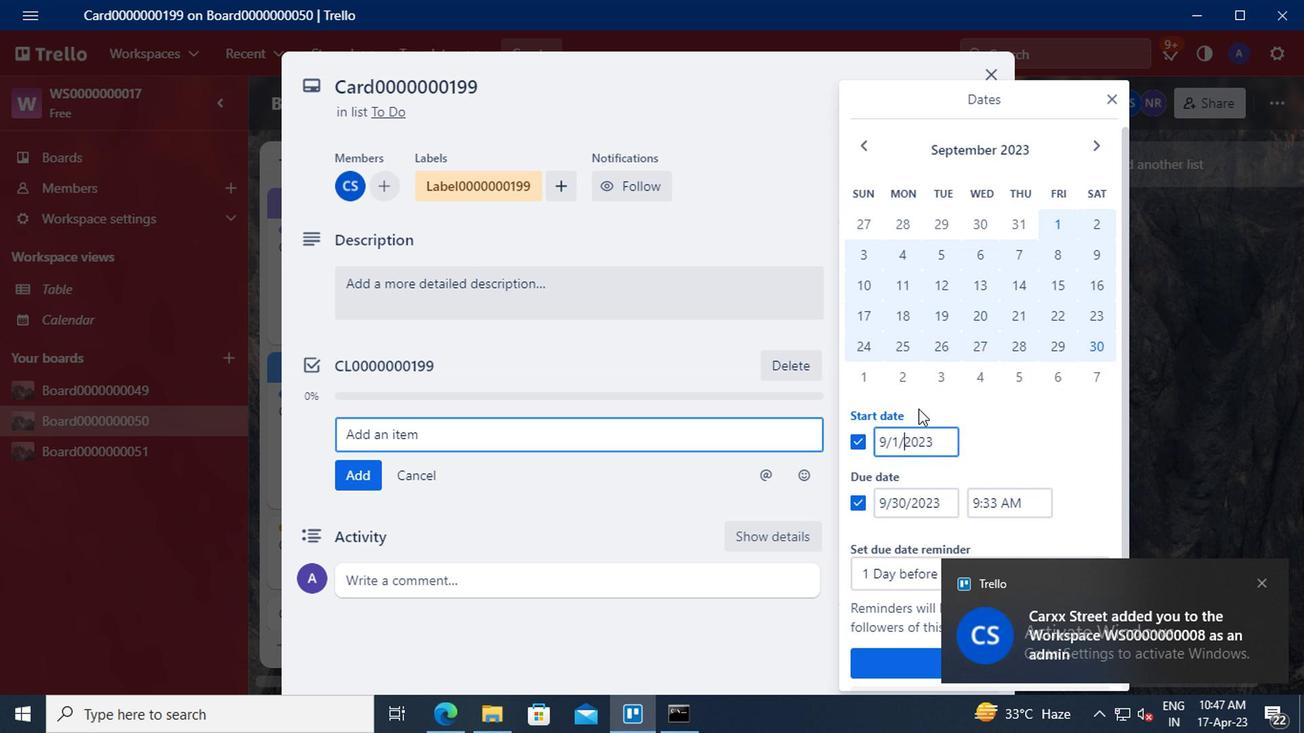 
Action: Mouse moved to (913, 407)
Screenshot: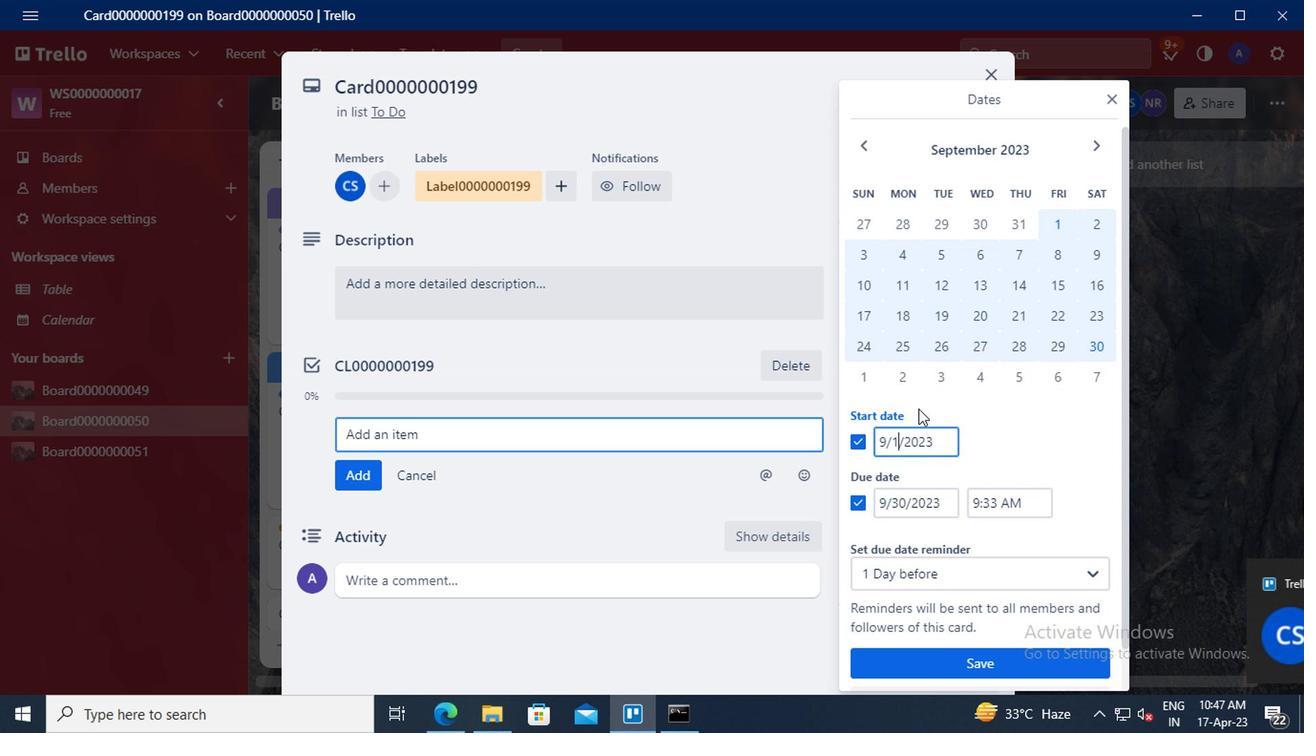 
Action: Key pressed <Key.backspace>1<Key.left><Key.left><Key.backspace>10
Screenshot: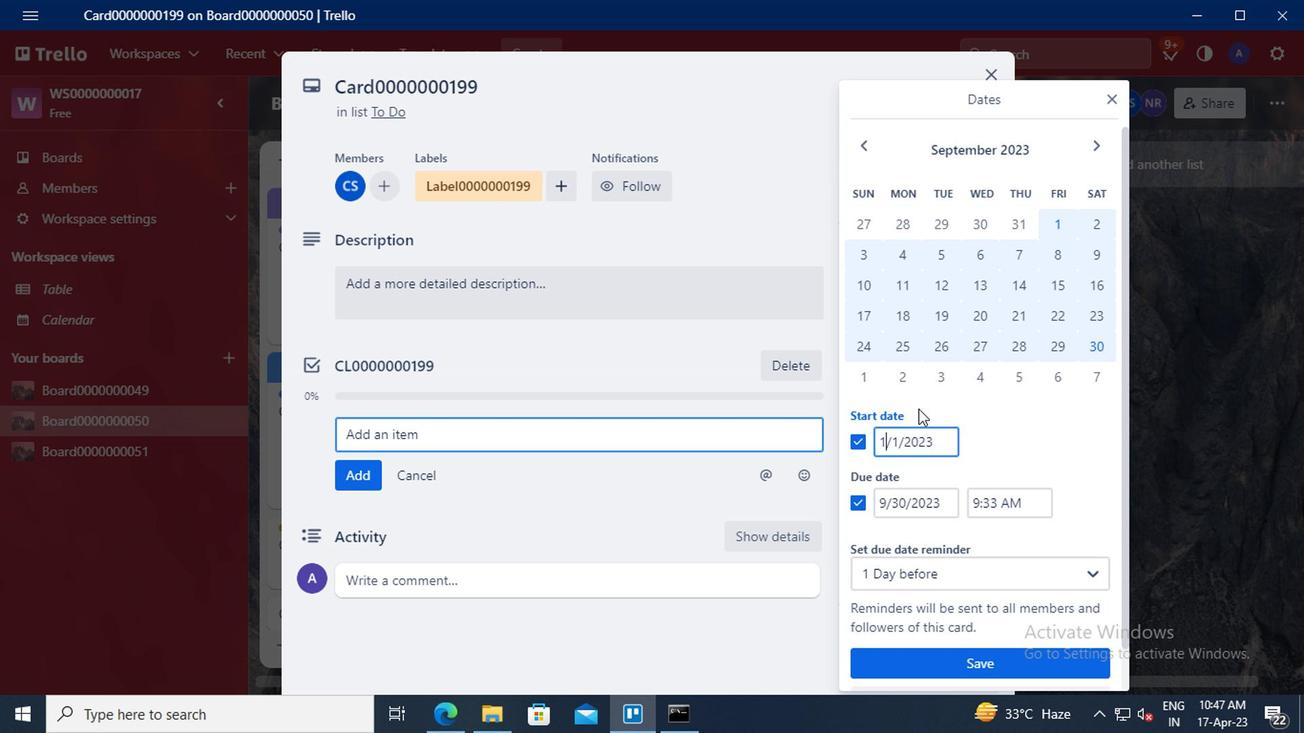 
Action: Mouse moved to (900, 494)
Screenshot: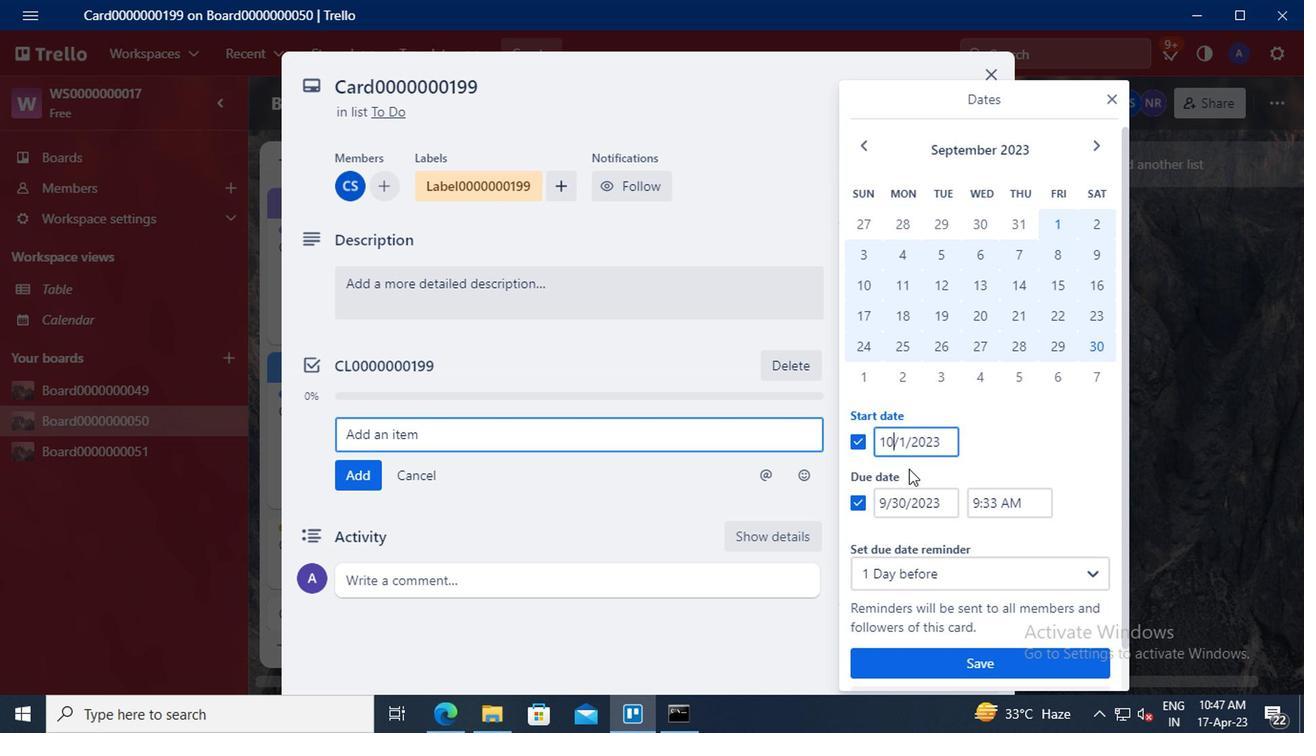 
Action: Mouse pressed left at (900, 494)
Screenshot: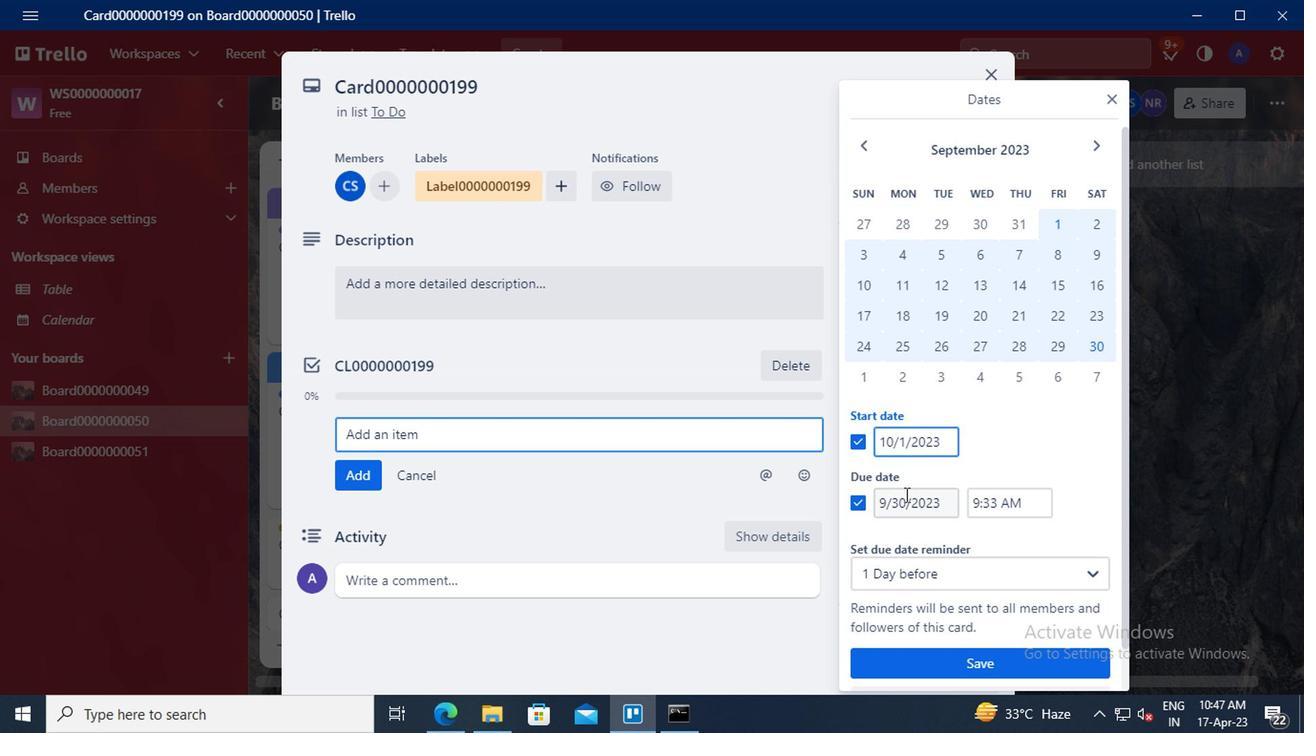 
Action: Key pressed <Key.backspace><Key.delete>31
Screenshot: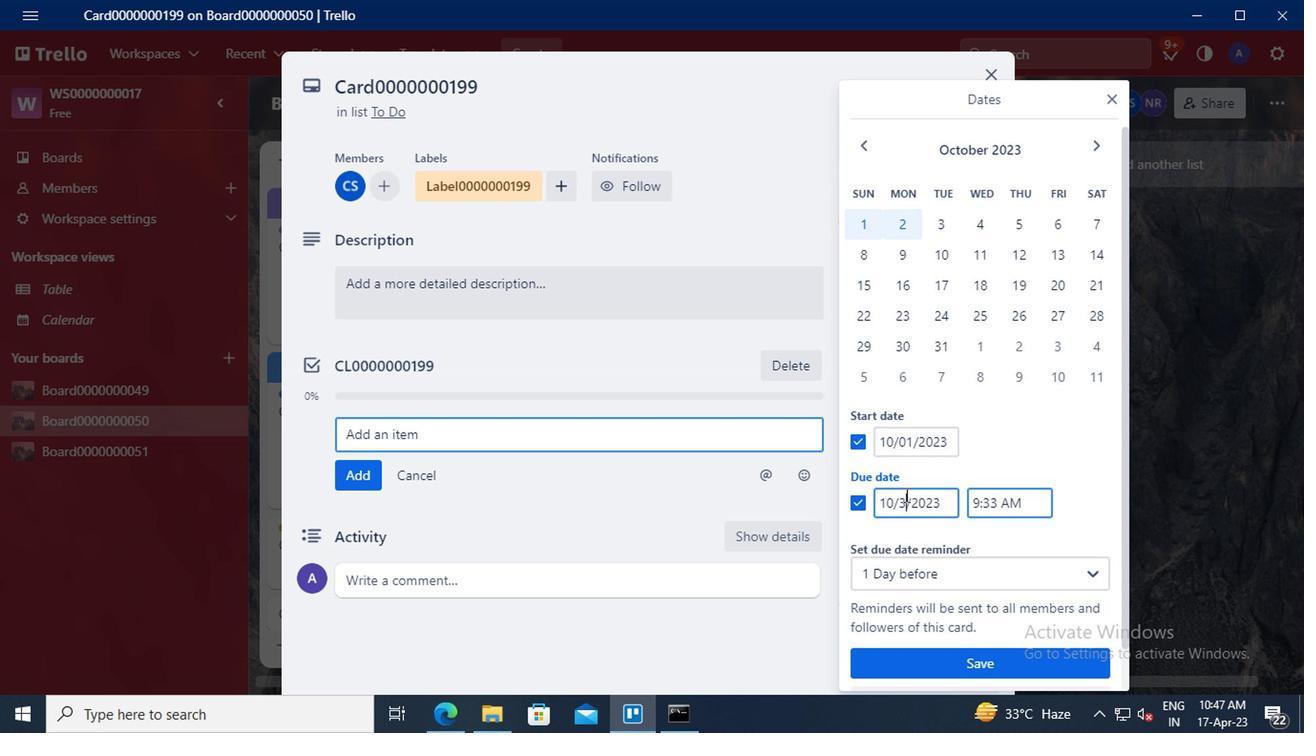
Action: Mouse moved to (904, 662)
Screenshot: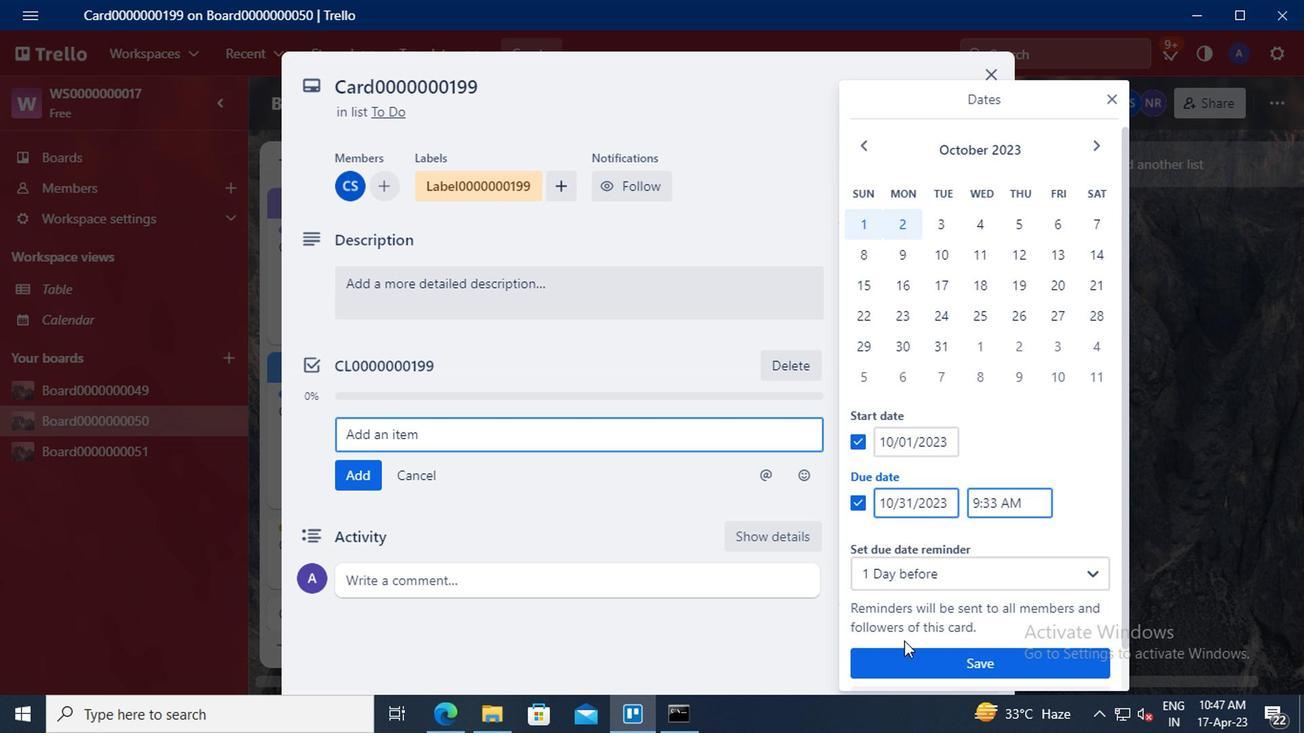 
Action: Mouse pressed left at (904, 662)
Screenshot: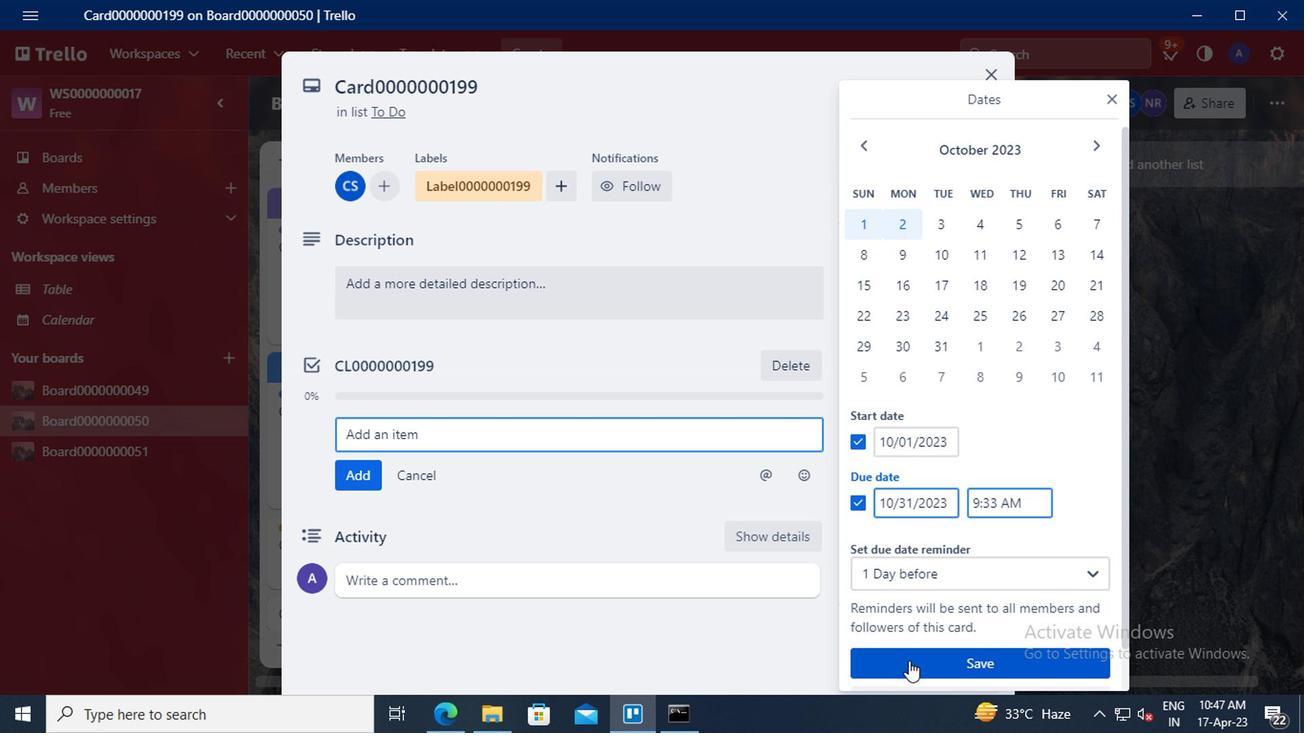 
